 Task: Create a due date automation trigger when advanced on, on the wednesday of the week a card is due add content with a name containing resume at 11:00 AM.
Action: Mouse moved to (1227, 96)
Screenshot: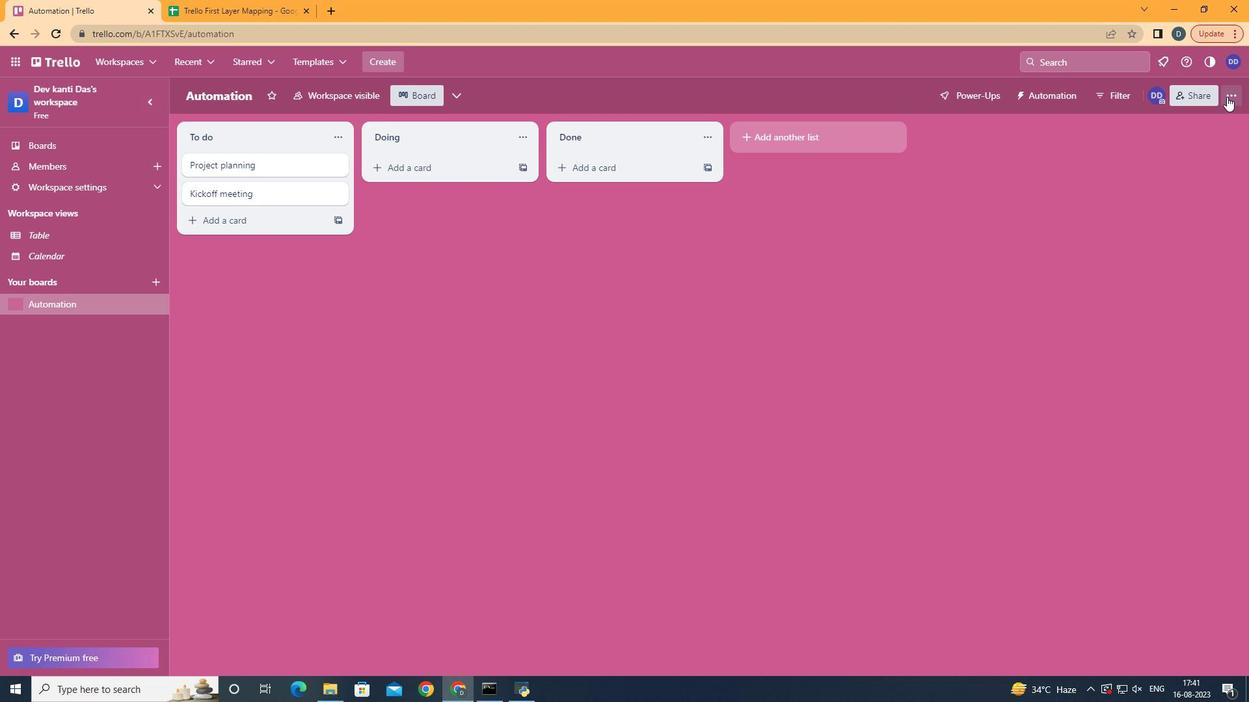 
Action: Mouse pressed left at (1227, 96)
Screenshot: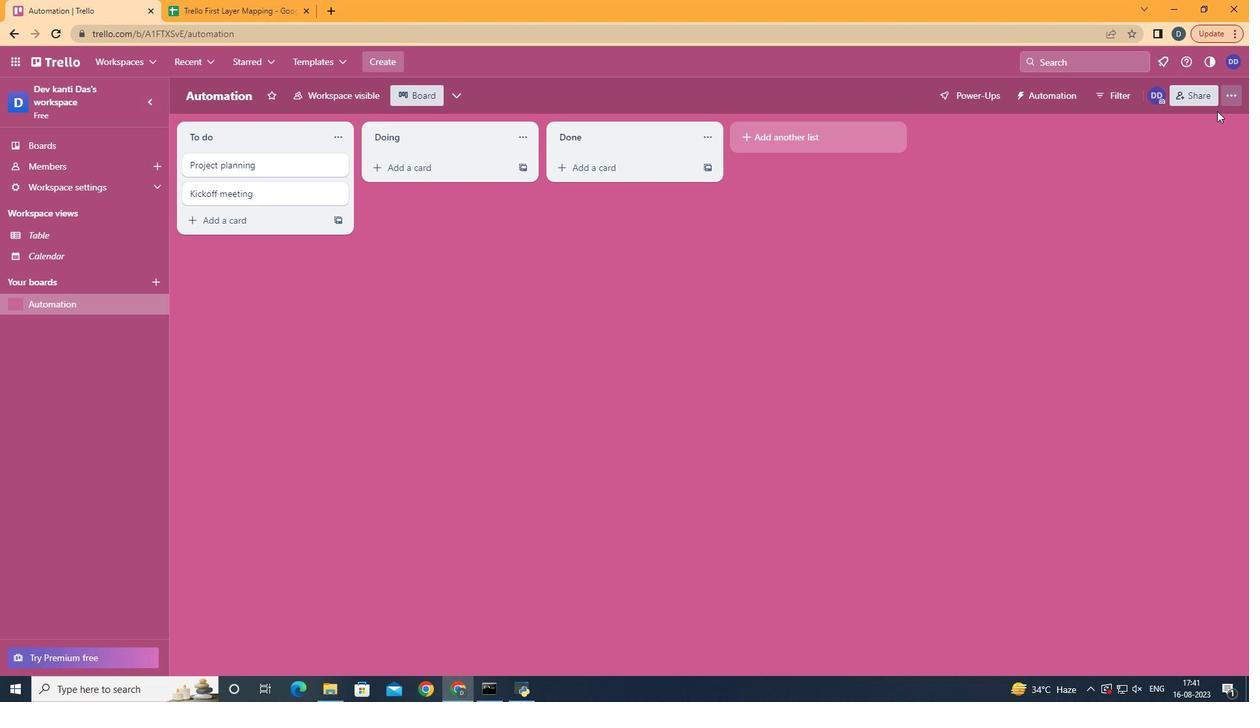 
Action: Mouse moved to (1111, 266)
Screenshot: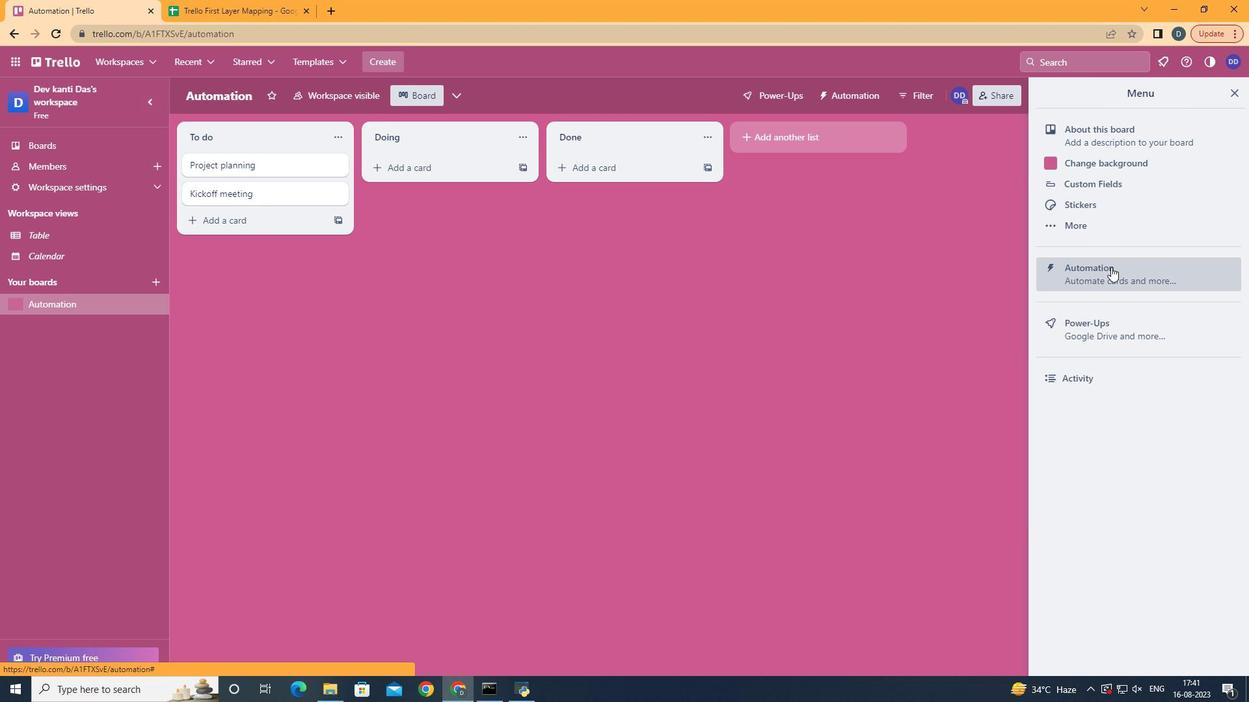 
Action: Mouse pressed left at (1111, 266)
Screenshot: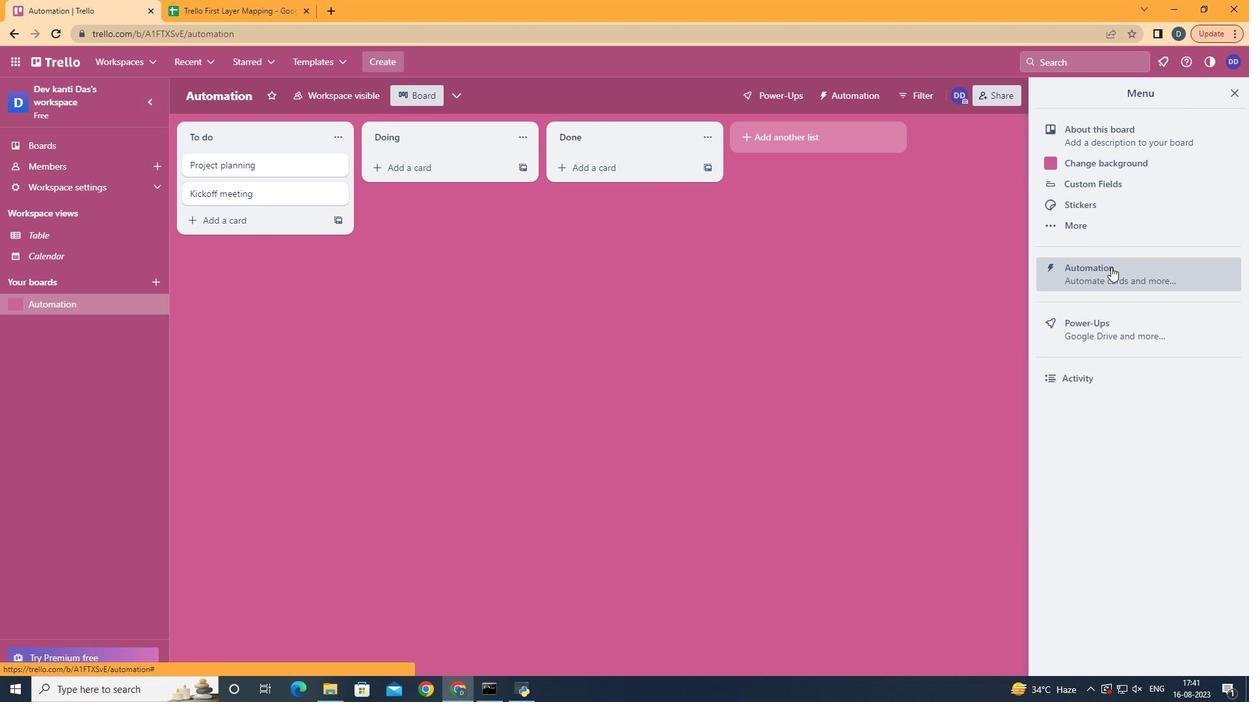 
Action: Mouse moved to (268, 264)
Screenshot: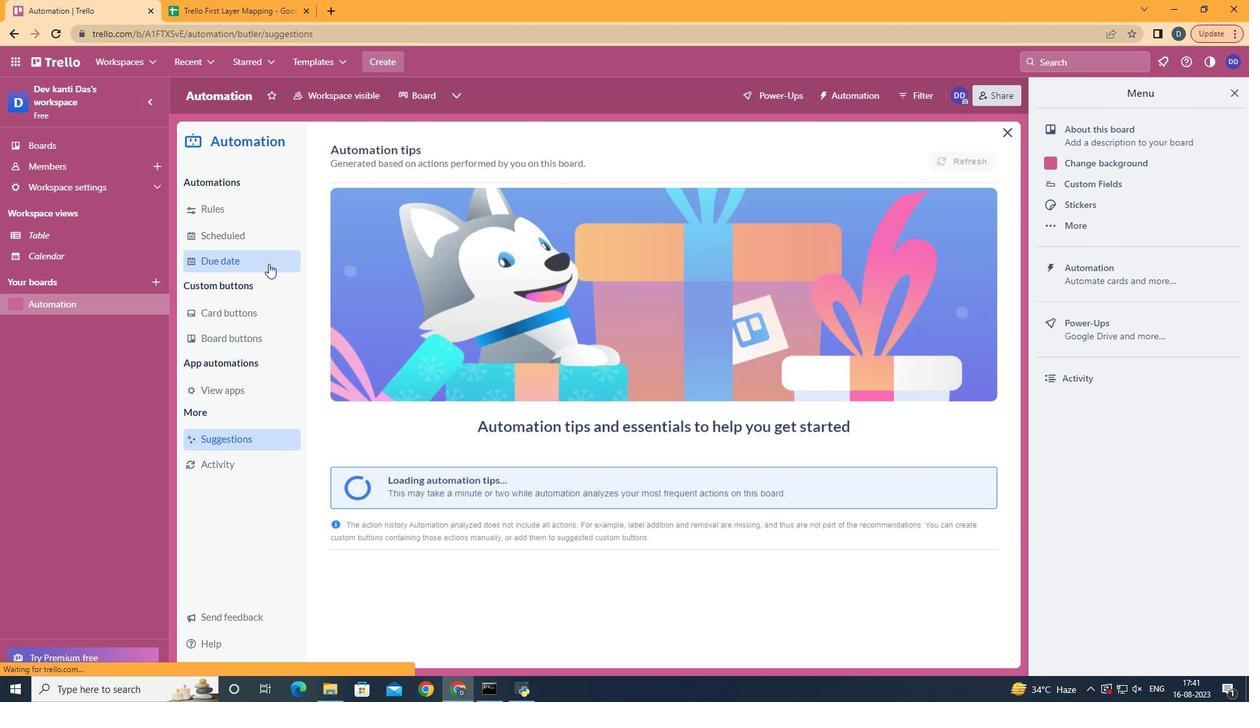 
Action: Mouse pressed left at (268, 264)
Screenshot: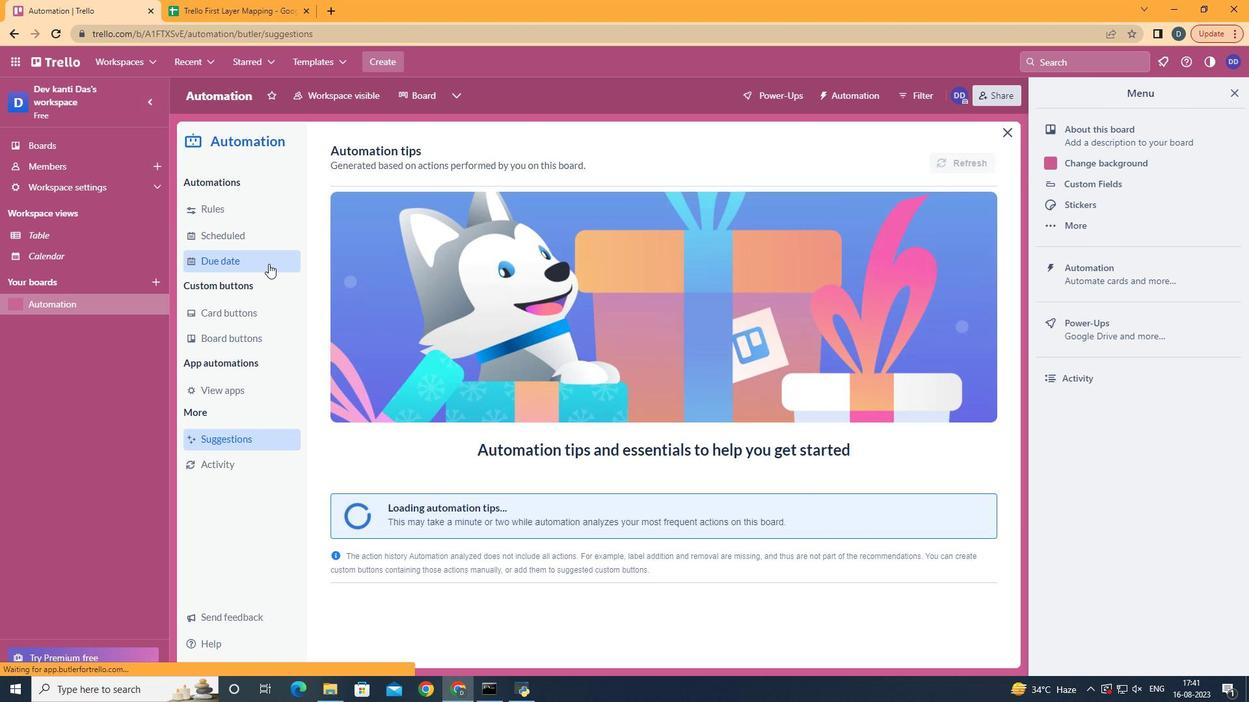 
Action: Mouse moved to (897, 152)
Screenshot: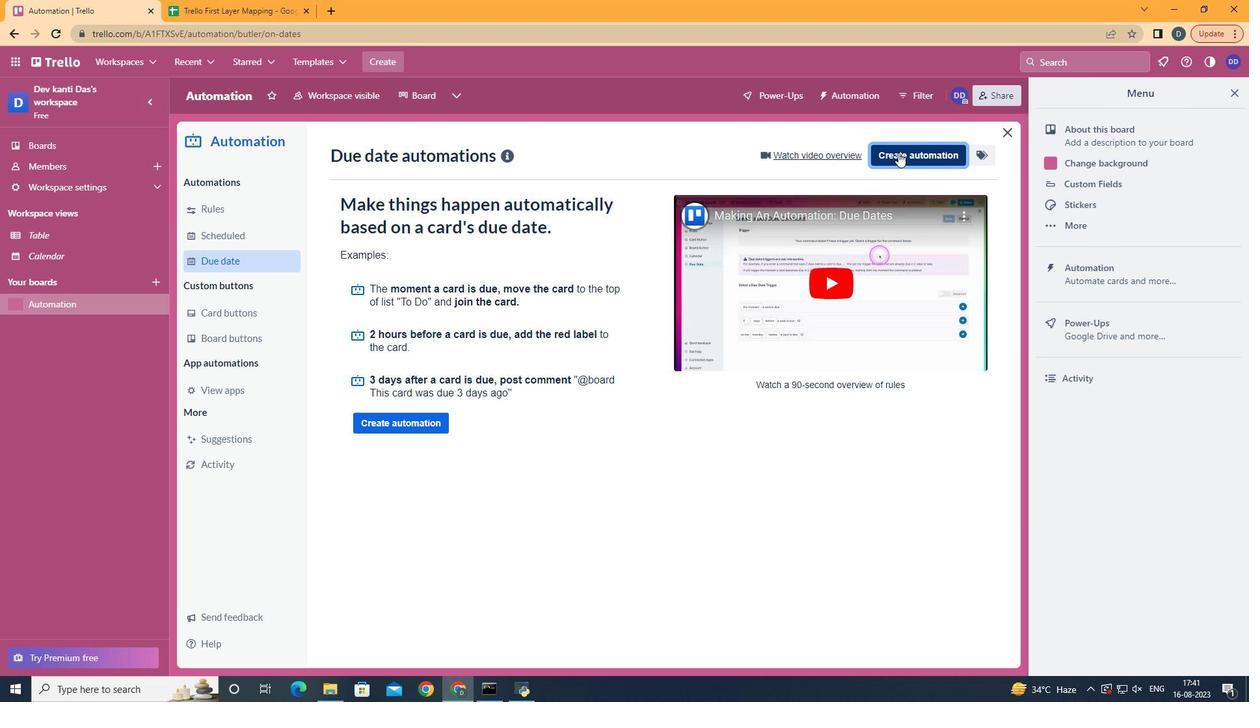 
Action: Mouse pressed left at (897, 152)
Screenshot: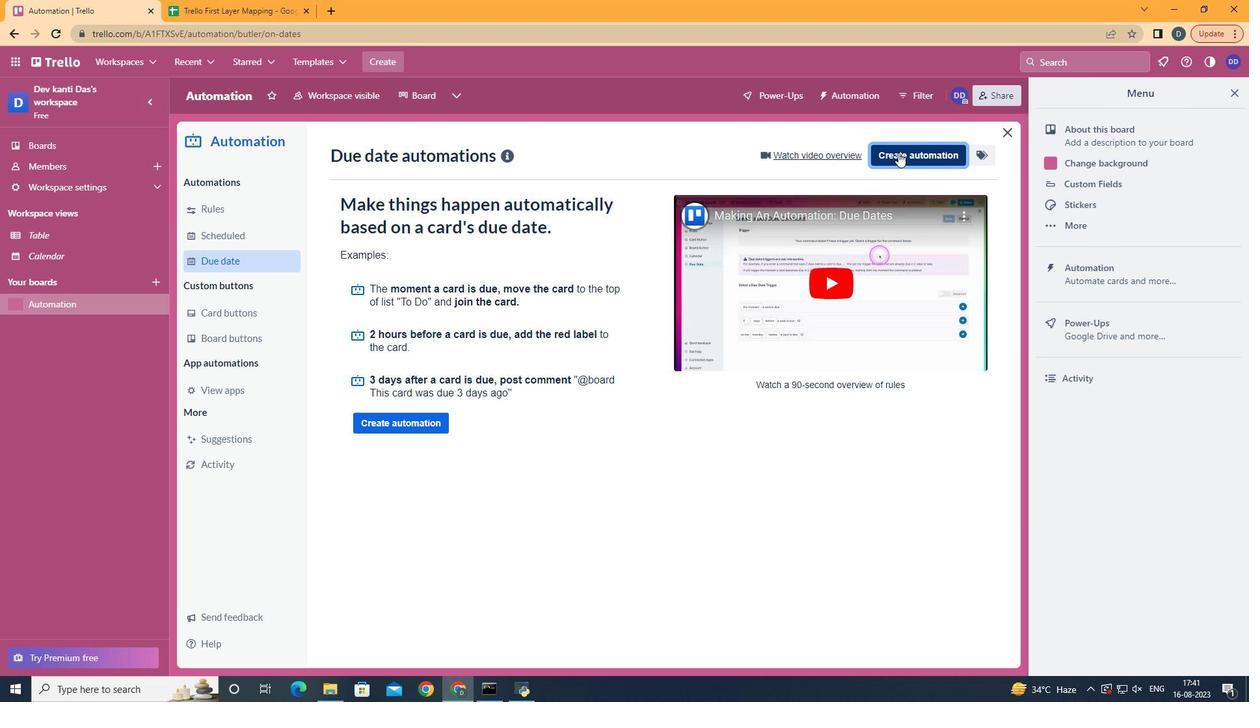 
Action: Mouse moved to (653, 274)
Screenshot: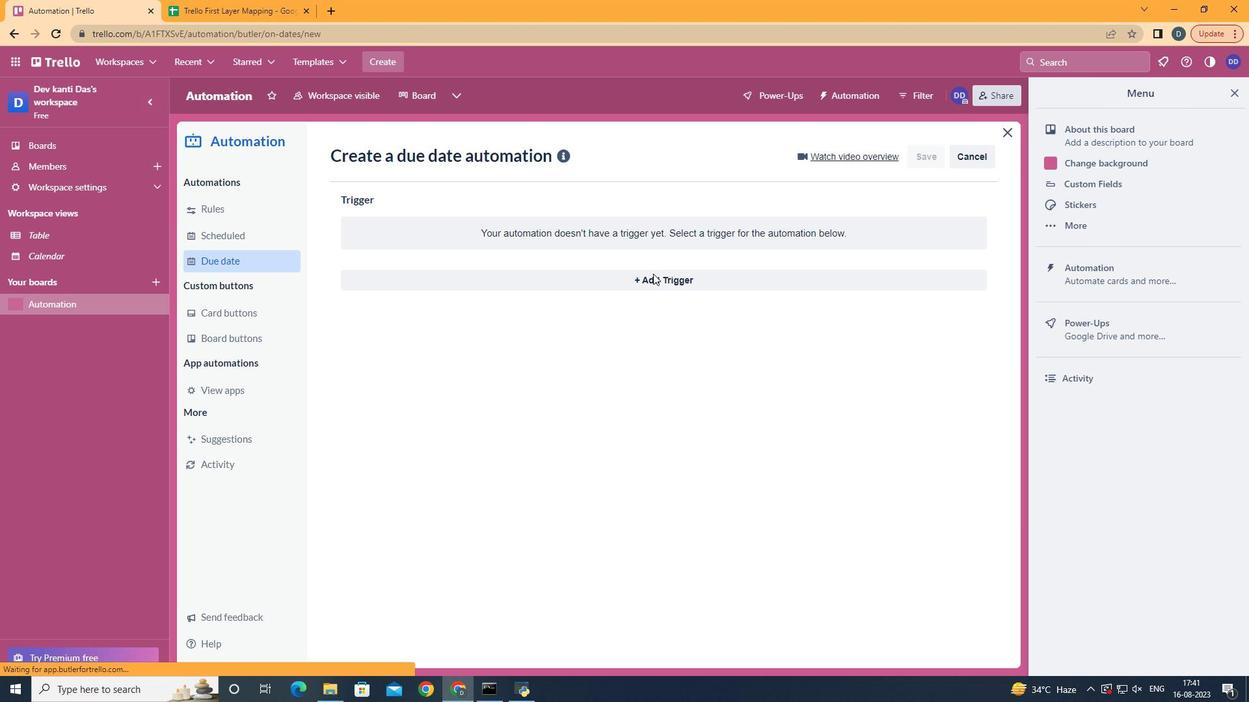 
Action: Mouse pressed left at (653, 274)
Screenshot: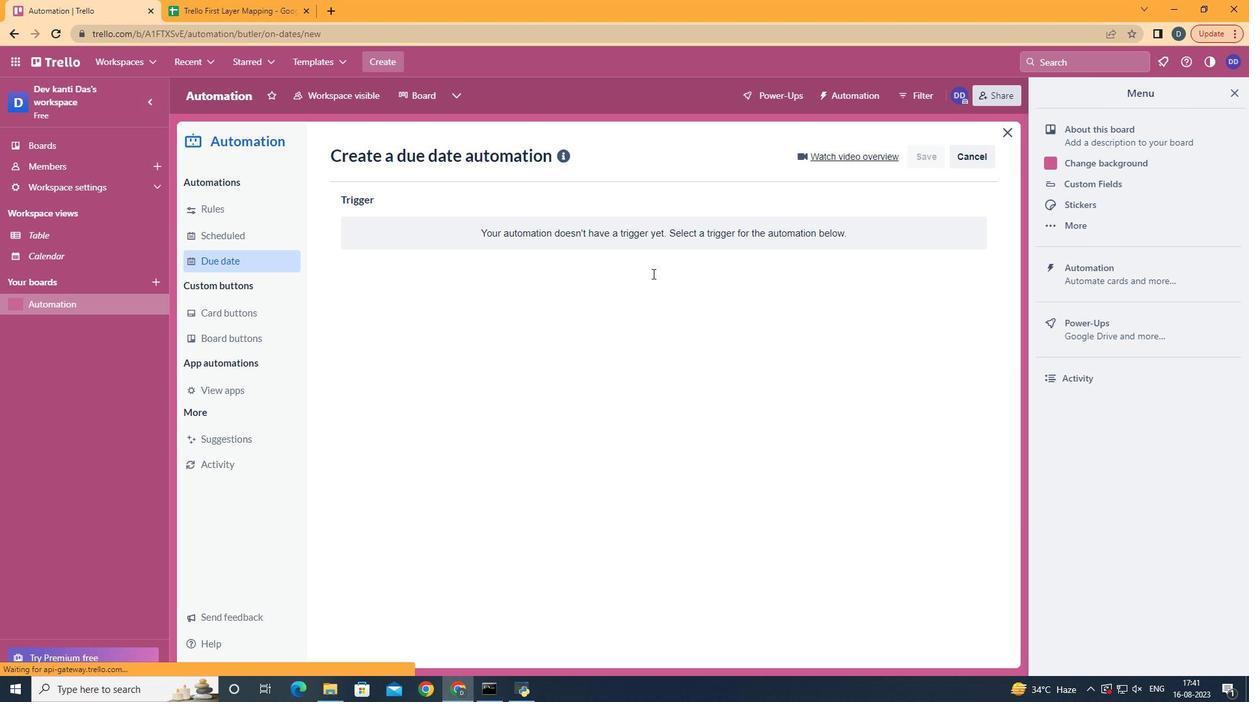 
Action: Mouse moved to (422, 392)
Screenshot: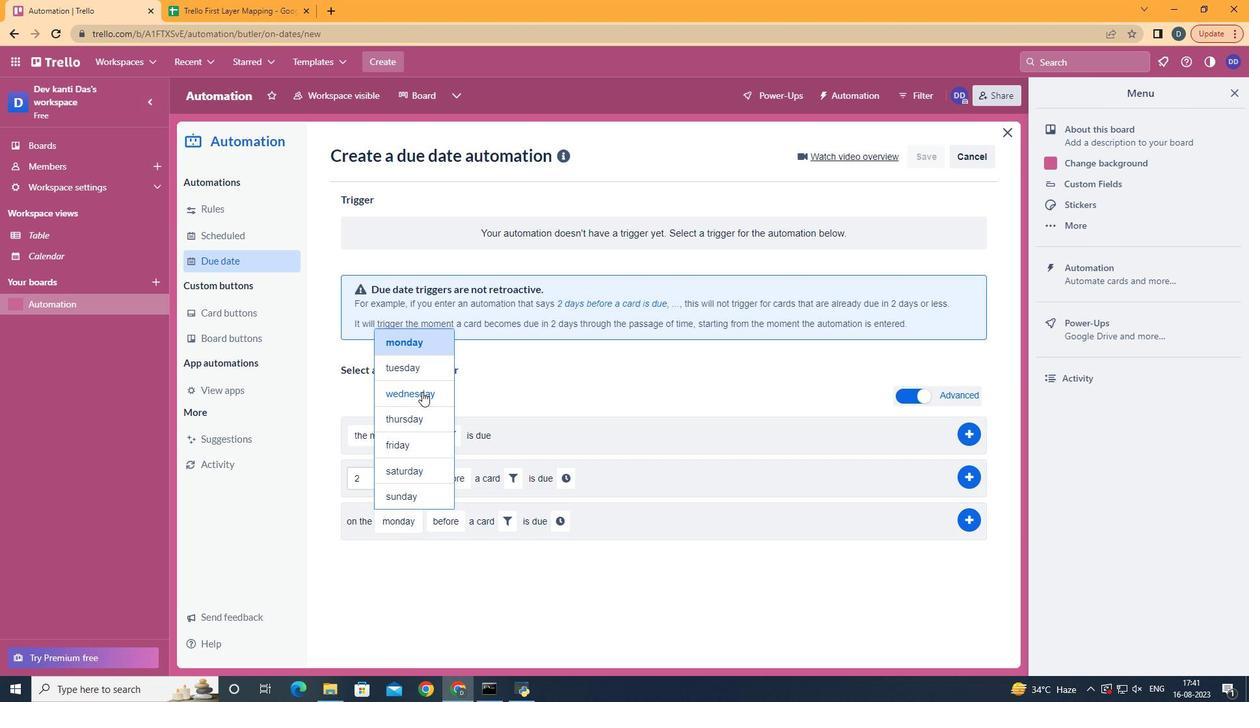 
Action: Mouse pressed left at (422, 392)
Screenshot: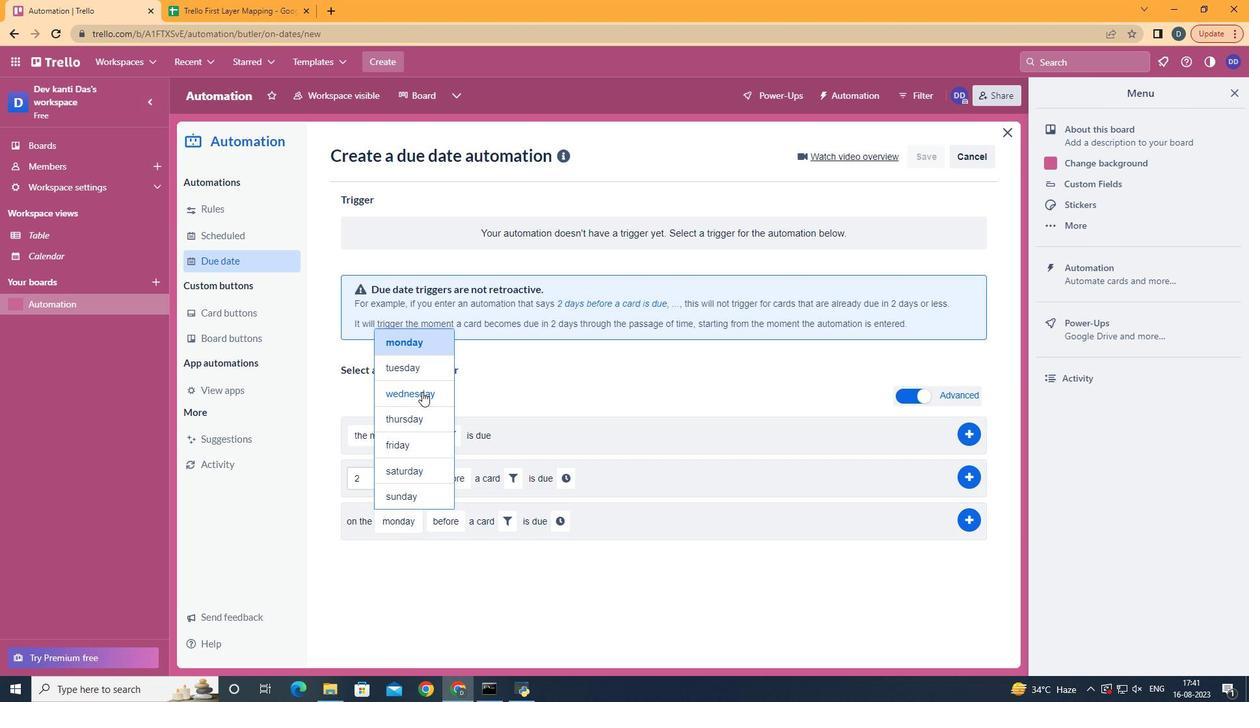 
Action: Mouse moved to (479, 603)
Screenshot: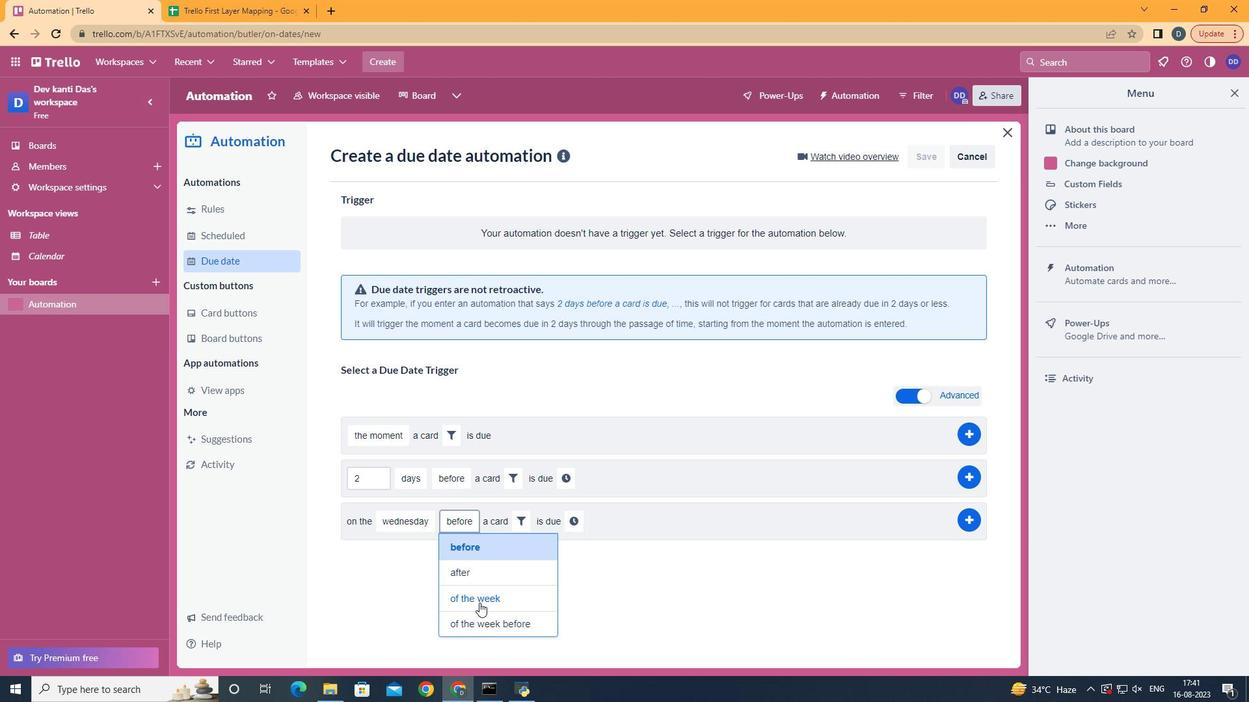 
Action: Mouse pressed left at (479, 603)
Screenshot: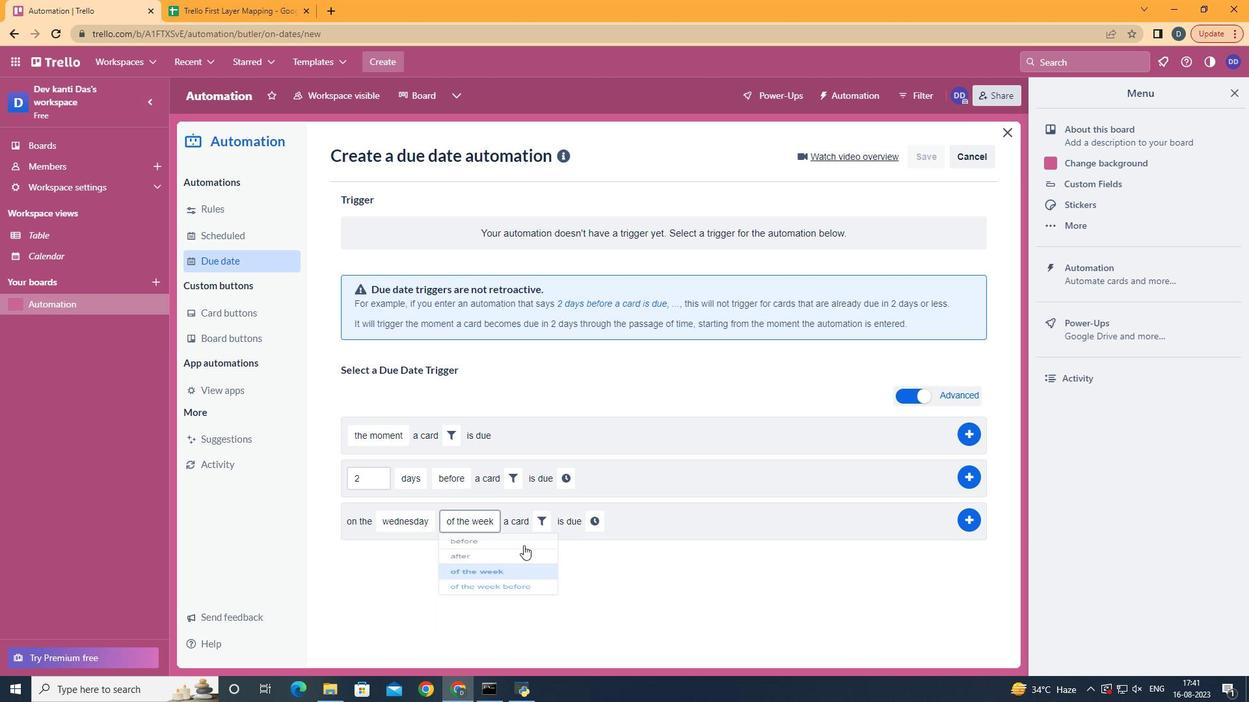 
Action: Mouse moved to (536, 520)
Screenshot: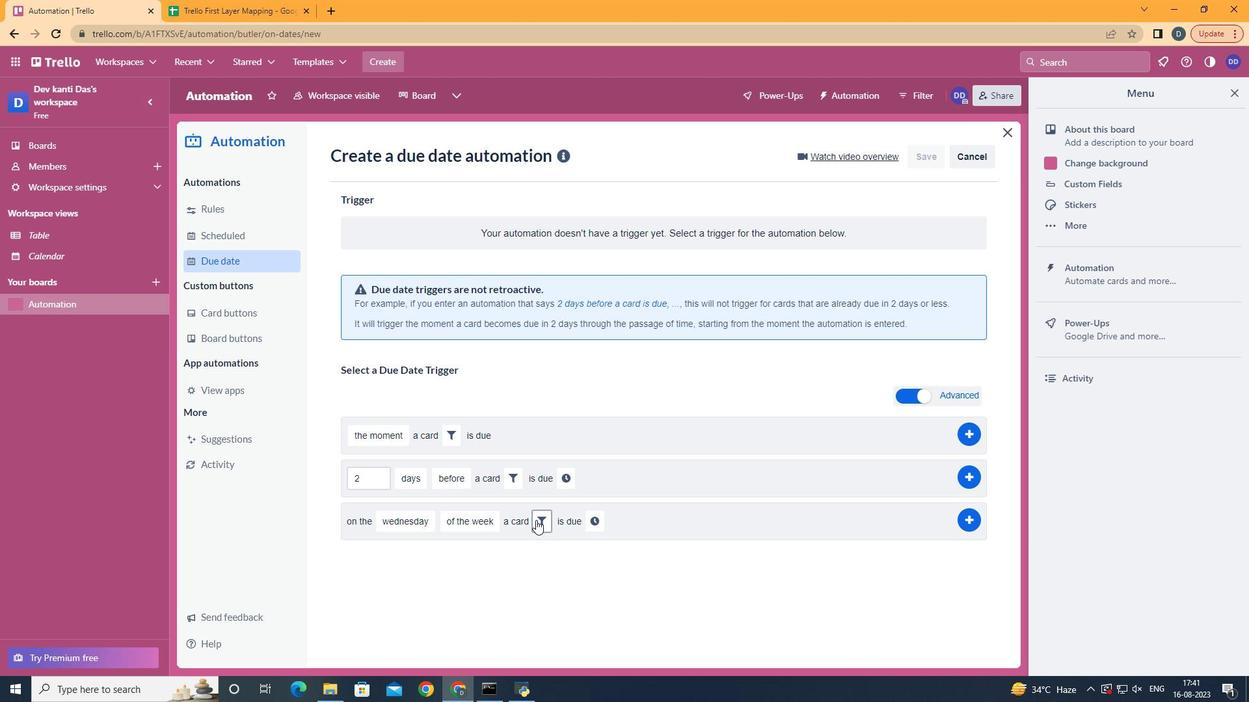 
Action: Mouse pressed left at (536, 520)
Screenshot: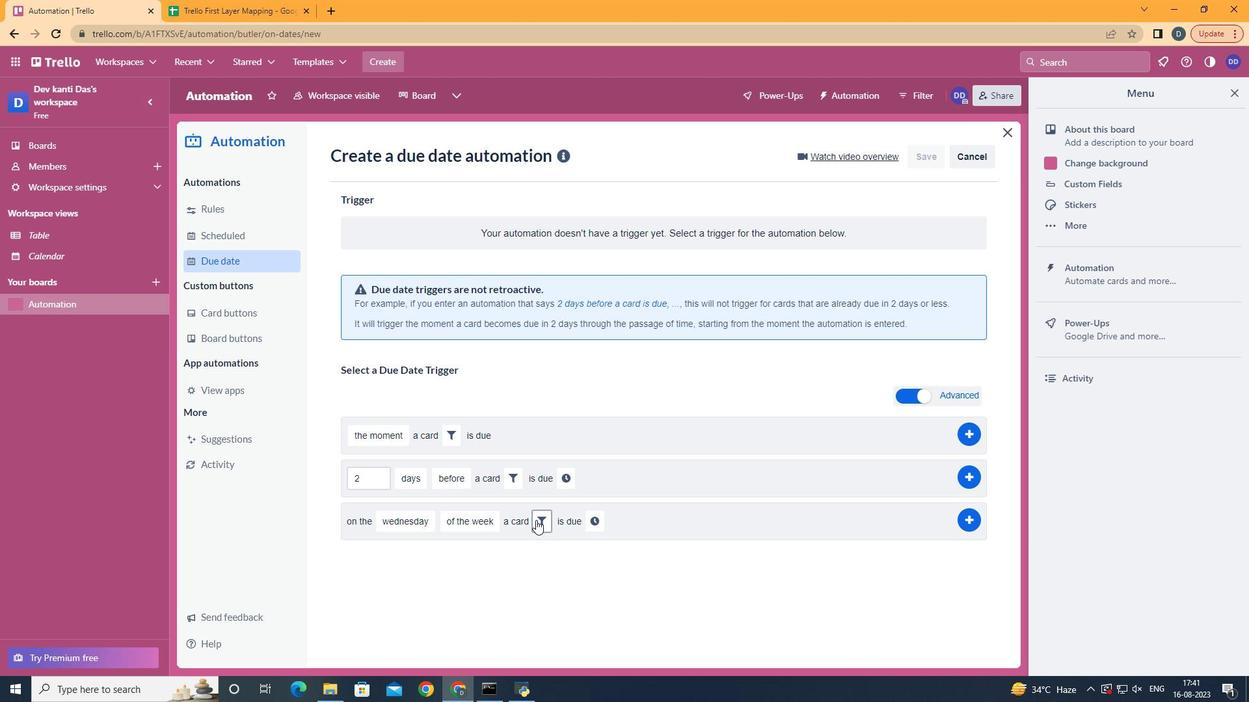 
Action: Mouse moved to (699, 560)
Screenshot: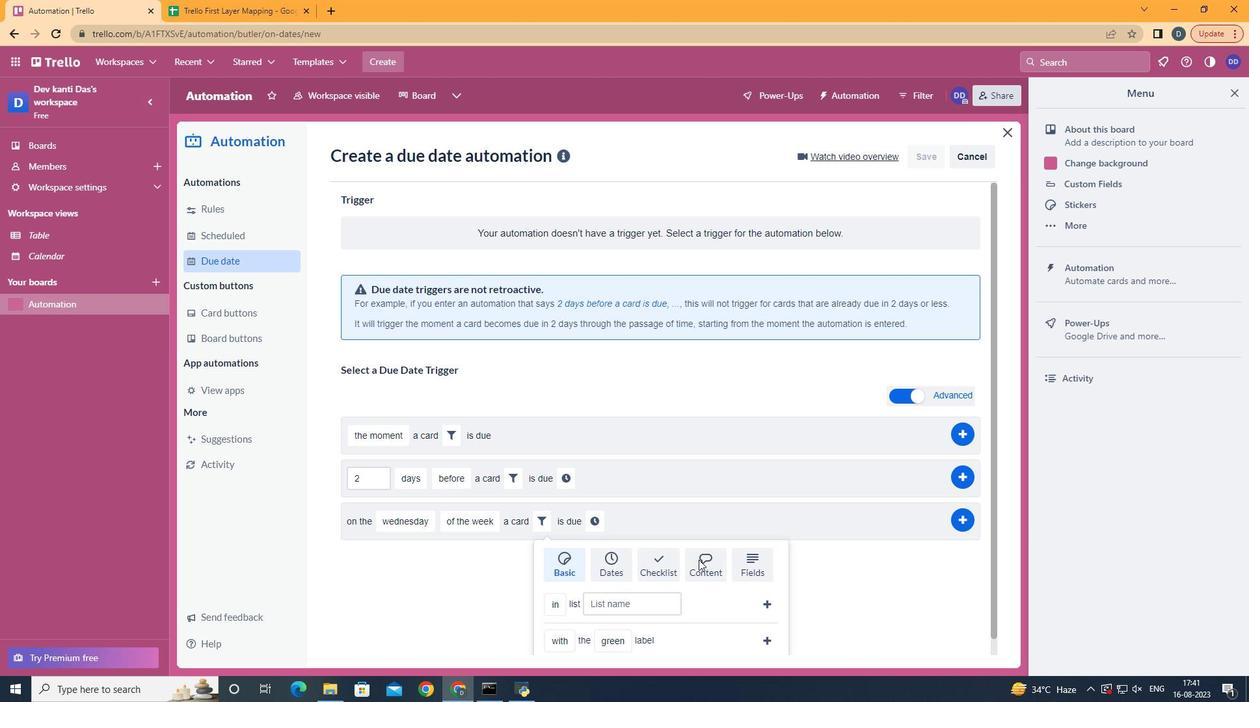 
Action: Mouse pressed left at (699, 560)
Screenshot: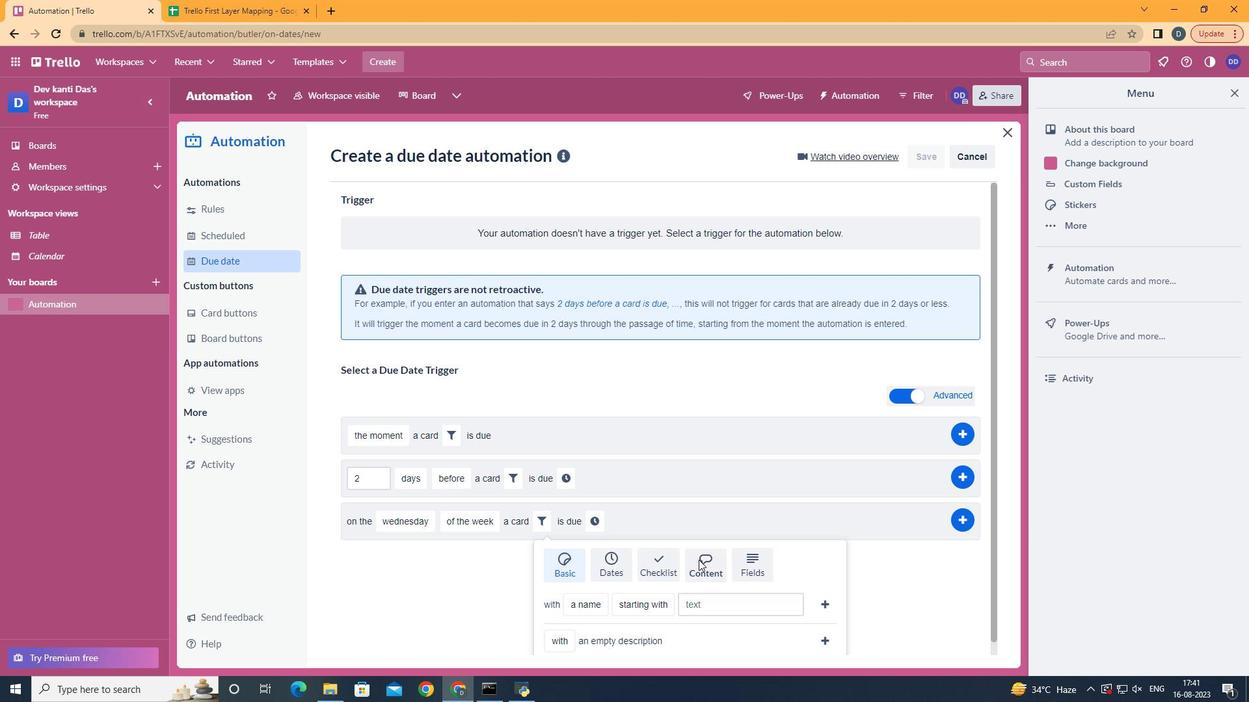 
Action: Mouse moved to (641, 609)
Screenshot: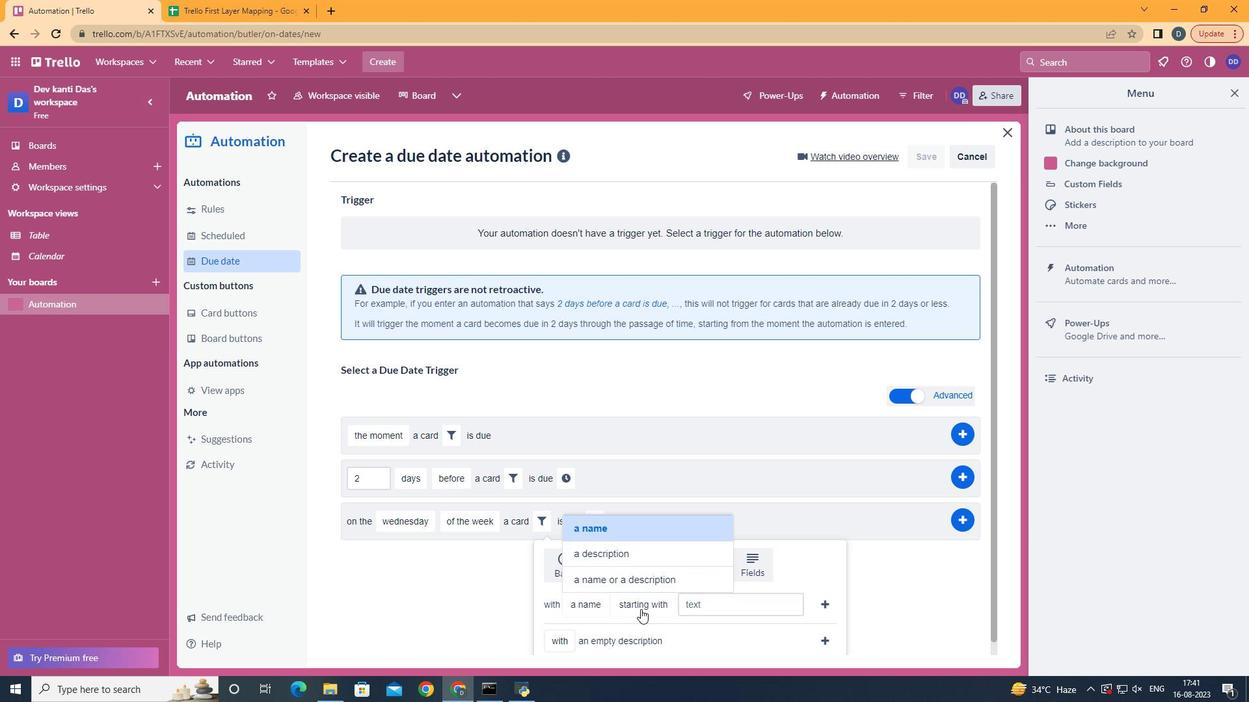 
Action: Mouse pressed left at (641, 609)
Screenshot: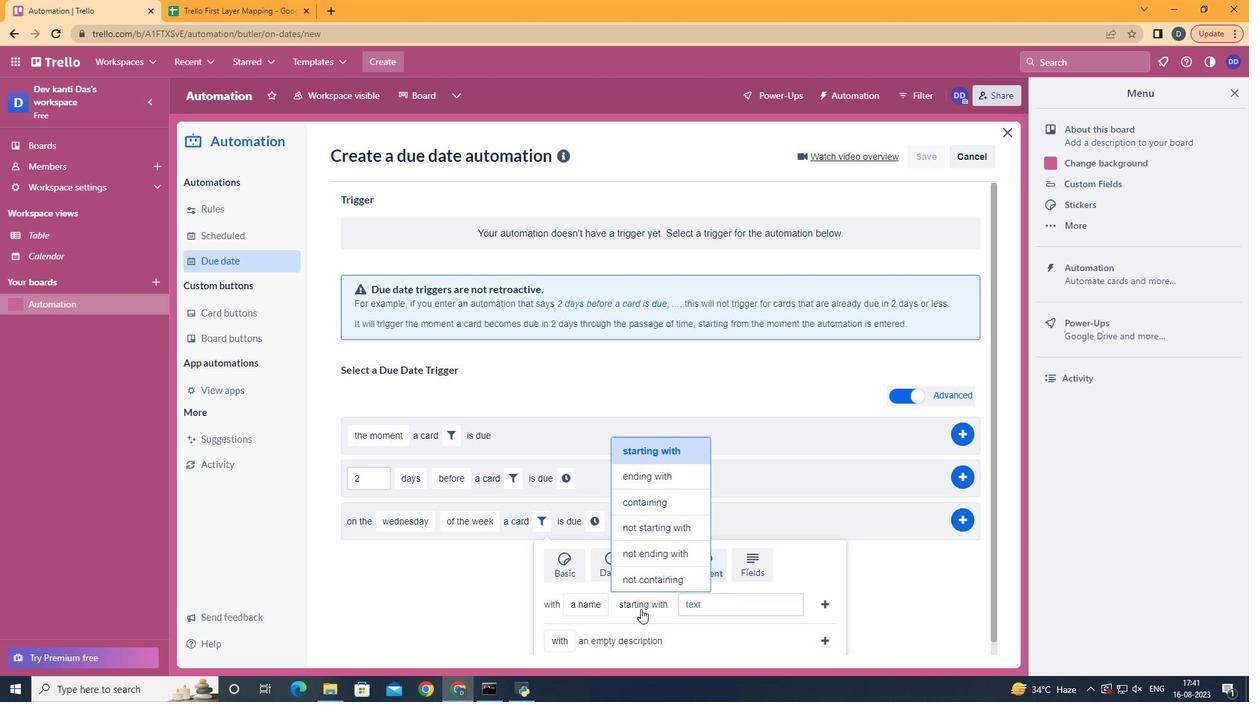 
Action: Mouse moved to (667, 505)
Screenshot: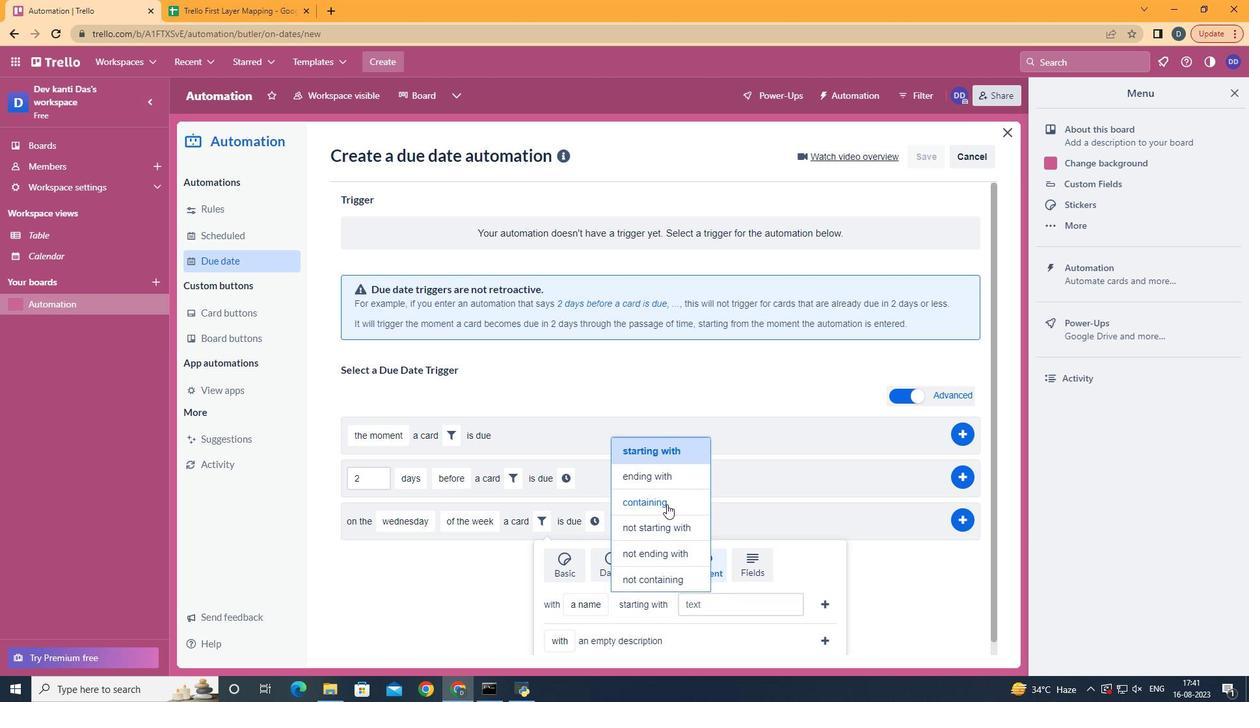 
Action: Mouse pressed left at (667, 505)
Screenshot: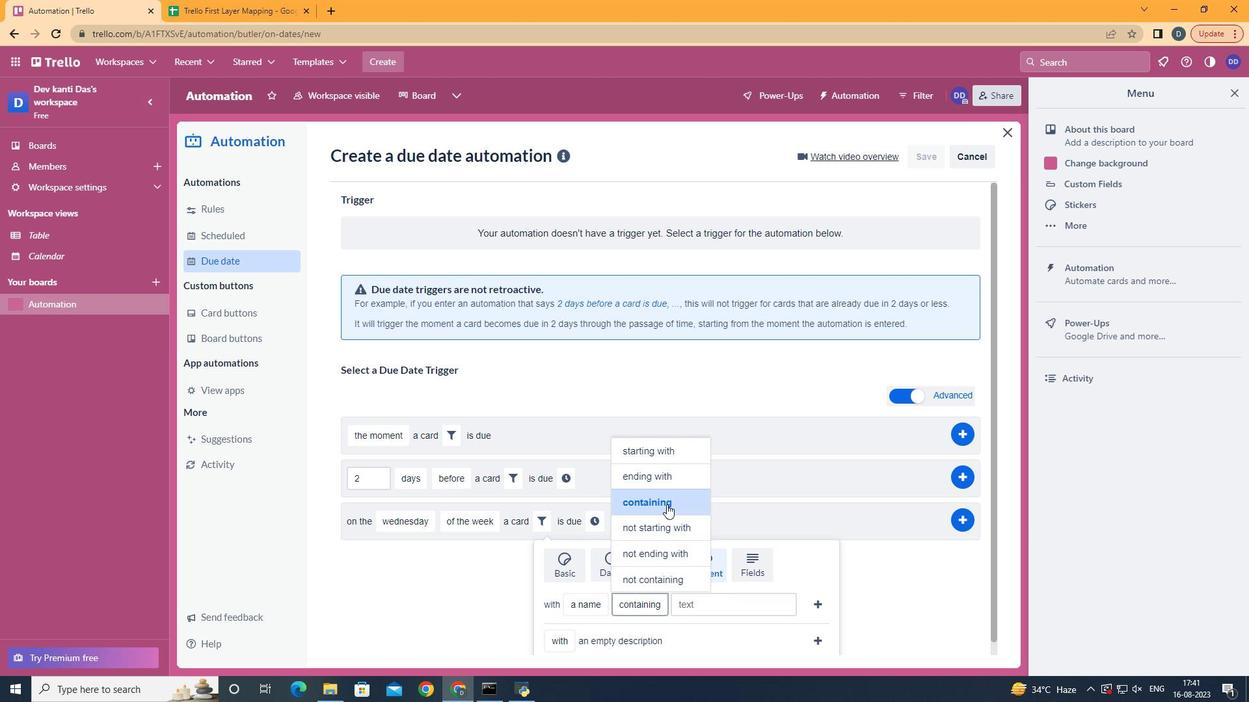 
Action: Mouse moved to (725, 609)
Screenshot: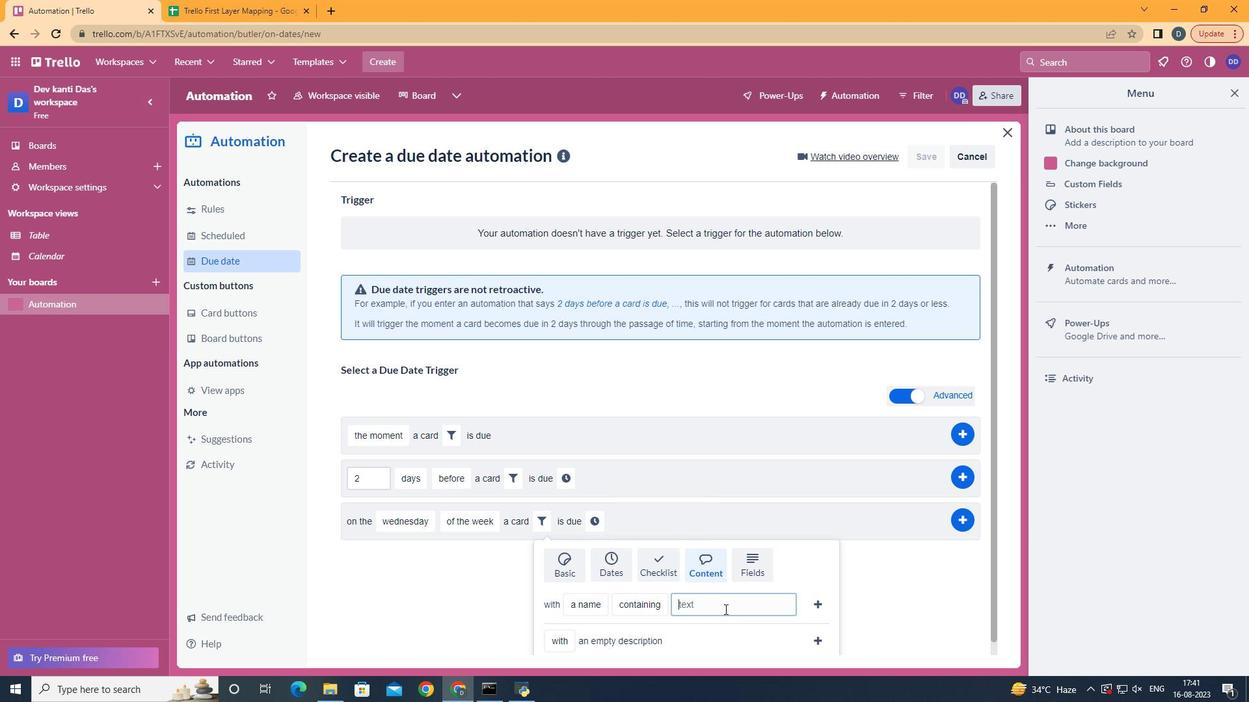 
Action: Mouse pressed left at (725, 609)
Screenshot: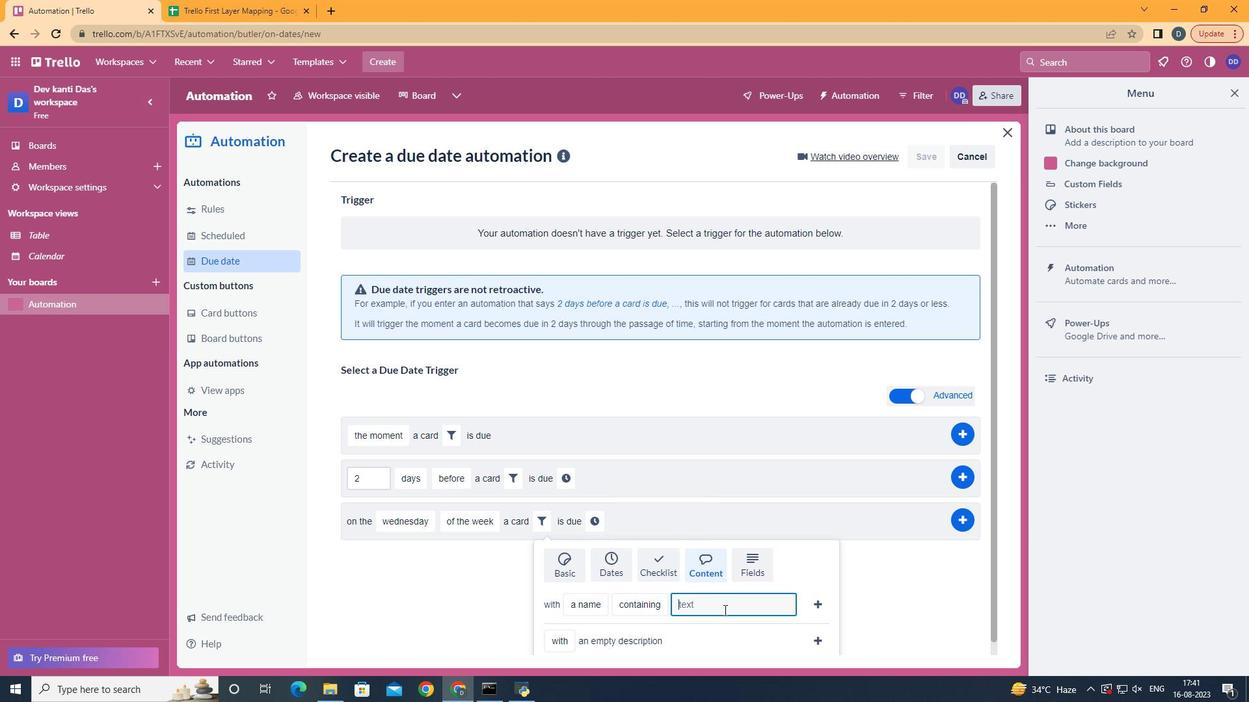 
Action: Mouse moved to (722, 611)
Screenshot: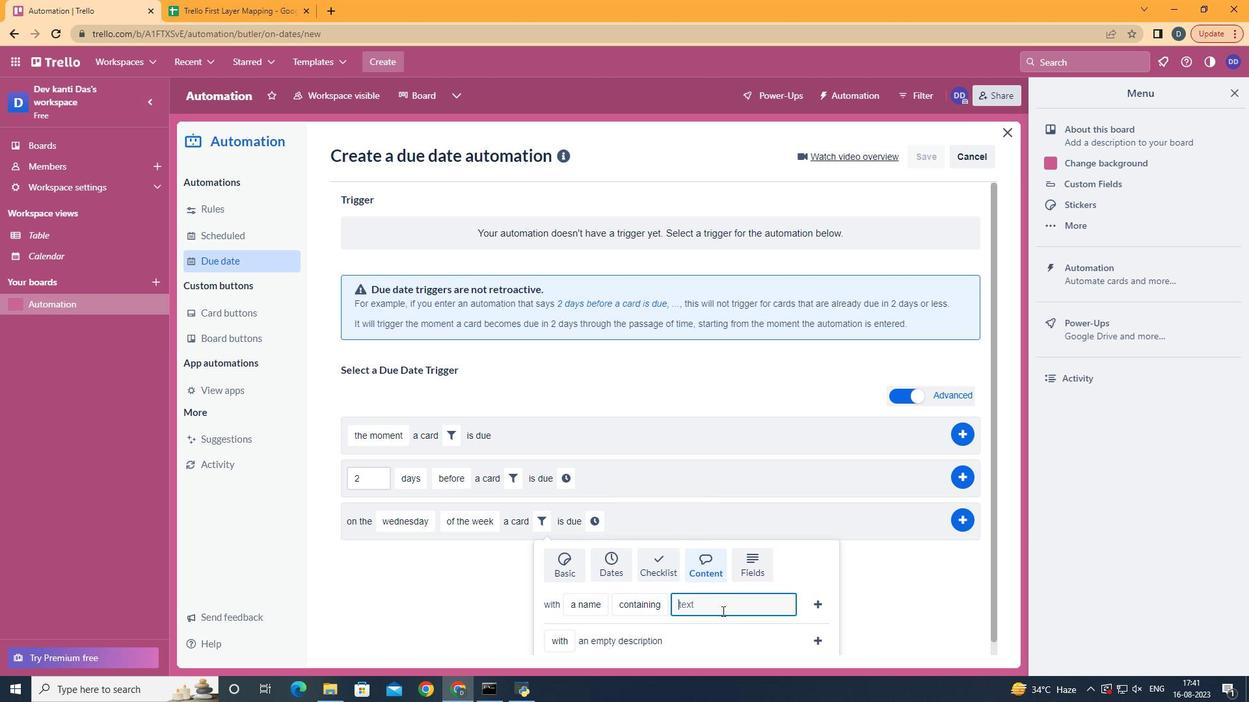 
Action: Key pressed resume
Screenshot: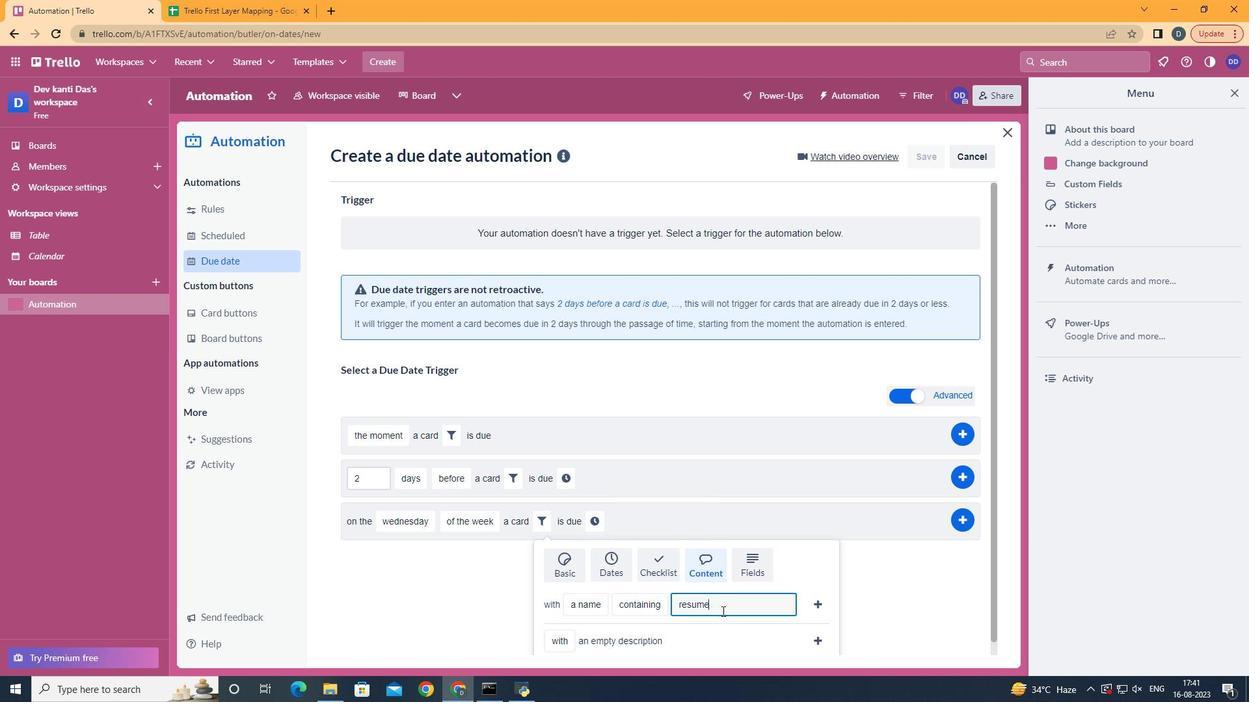 
Action: Mouse moved to (812, 603)
Screenshot: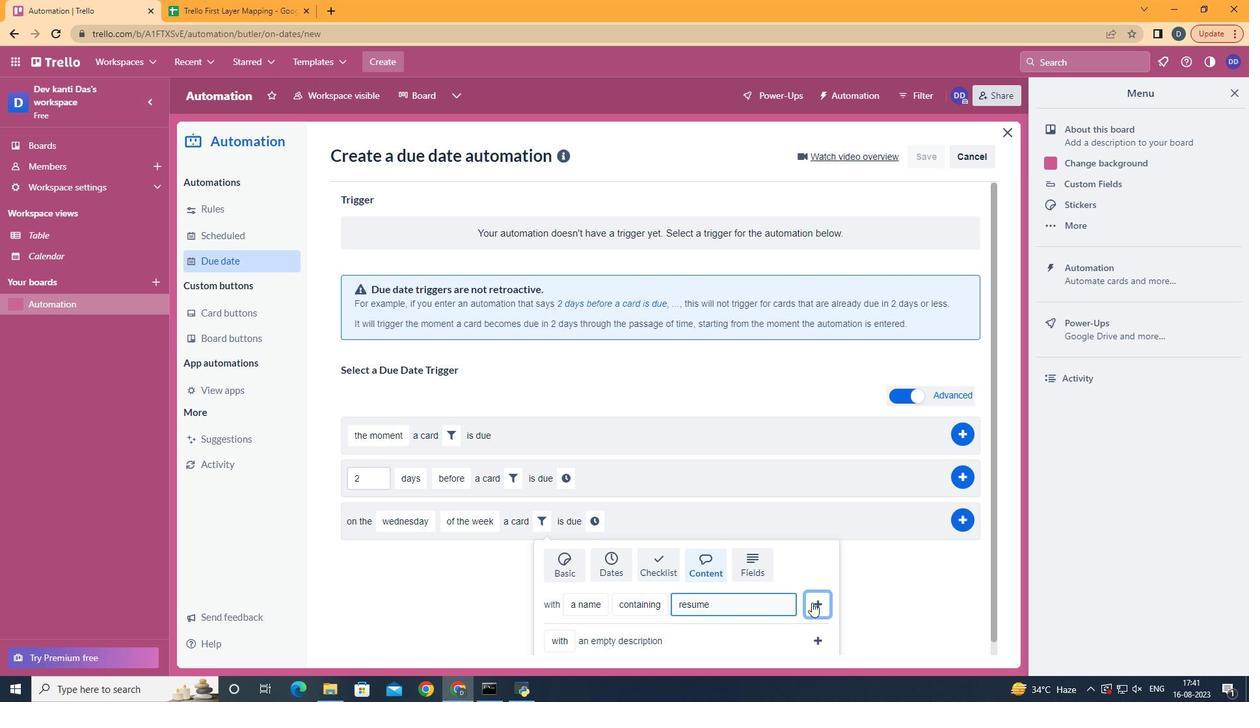 
Action: Mouse pressed left at (812, 603)
Screenshot: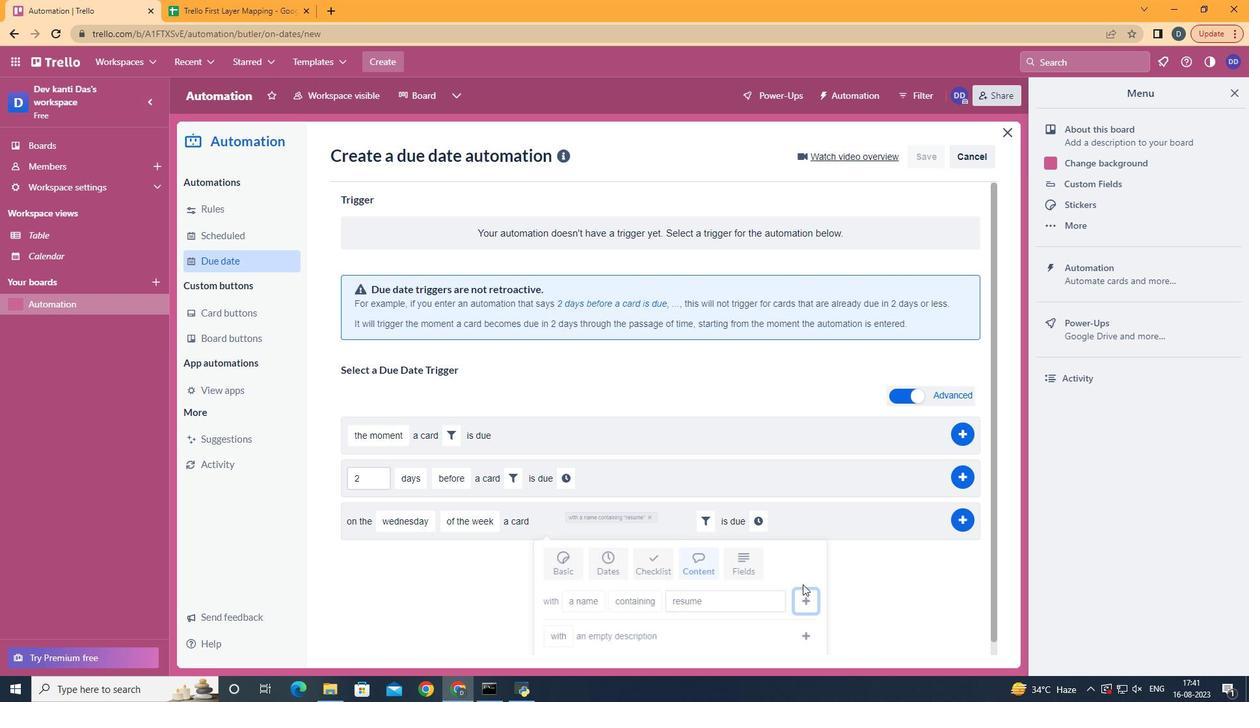 
Action: Mouse moved to (762, 525)
Screenshot: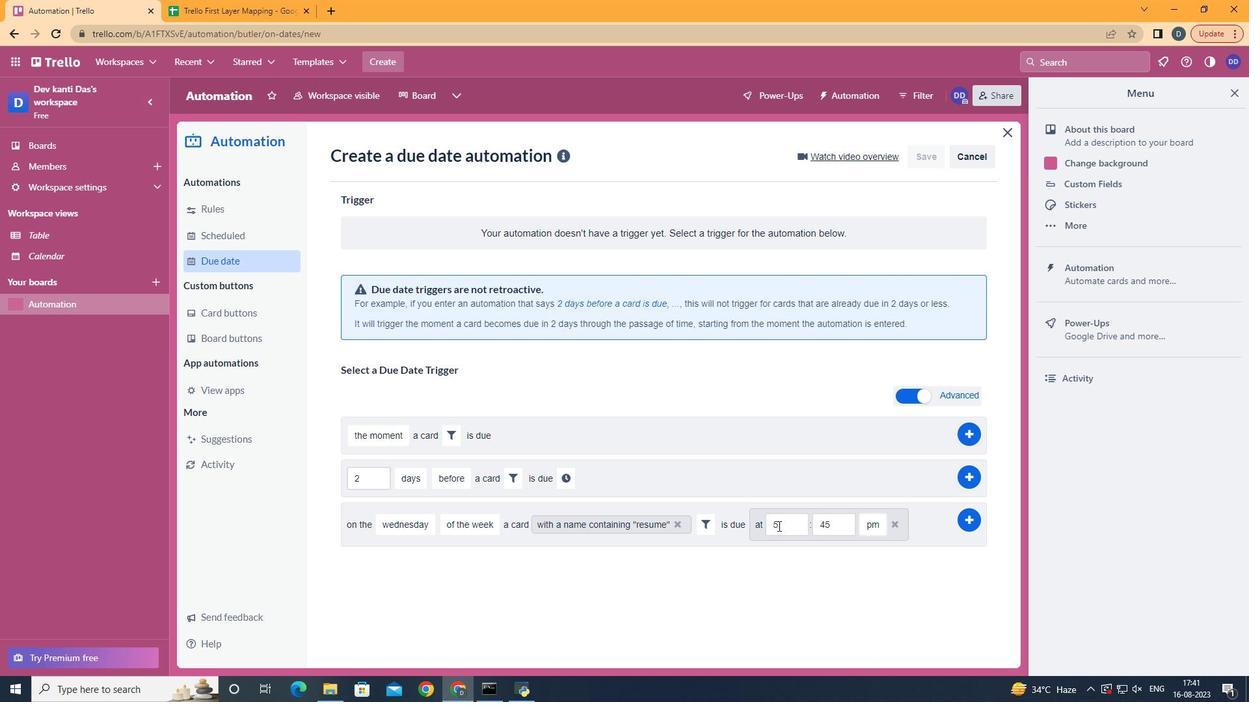 
Action: Mouse pressed left at (762, 525)
Screenshot: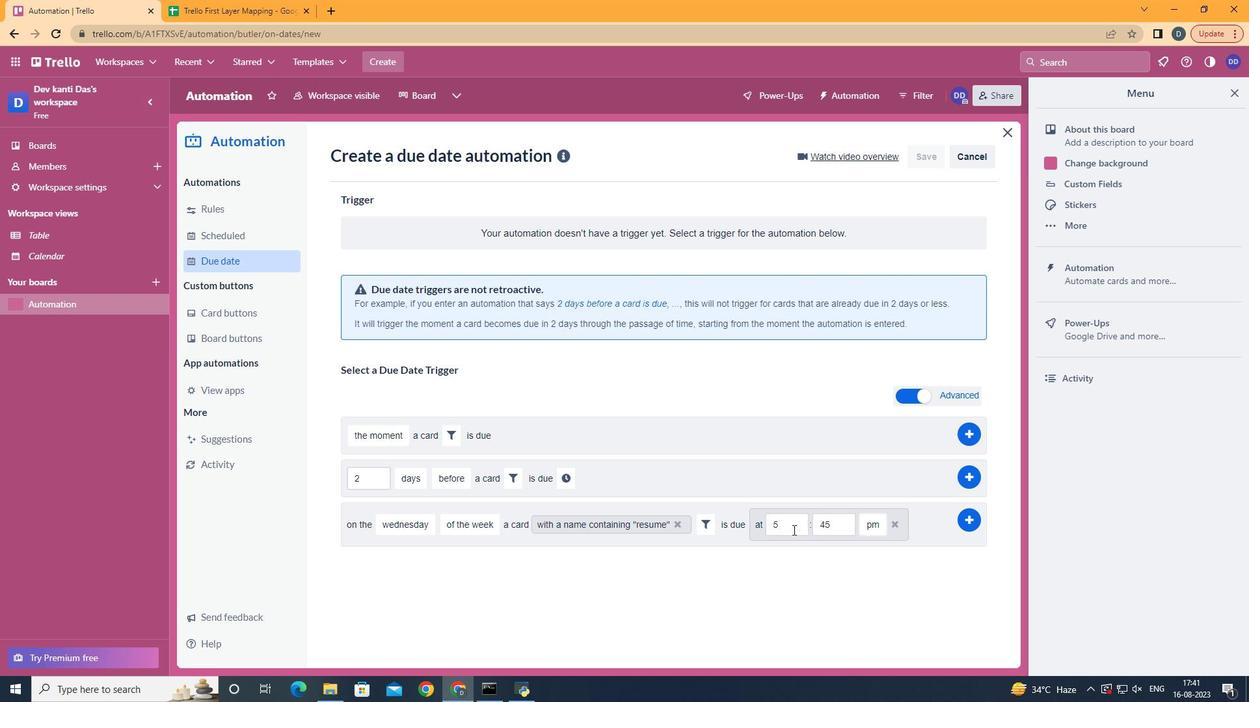 
Action: Mouse moved to (793, 530)
Screenshot: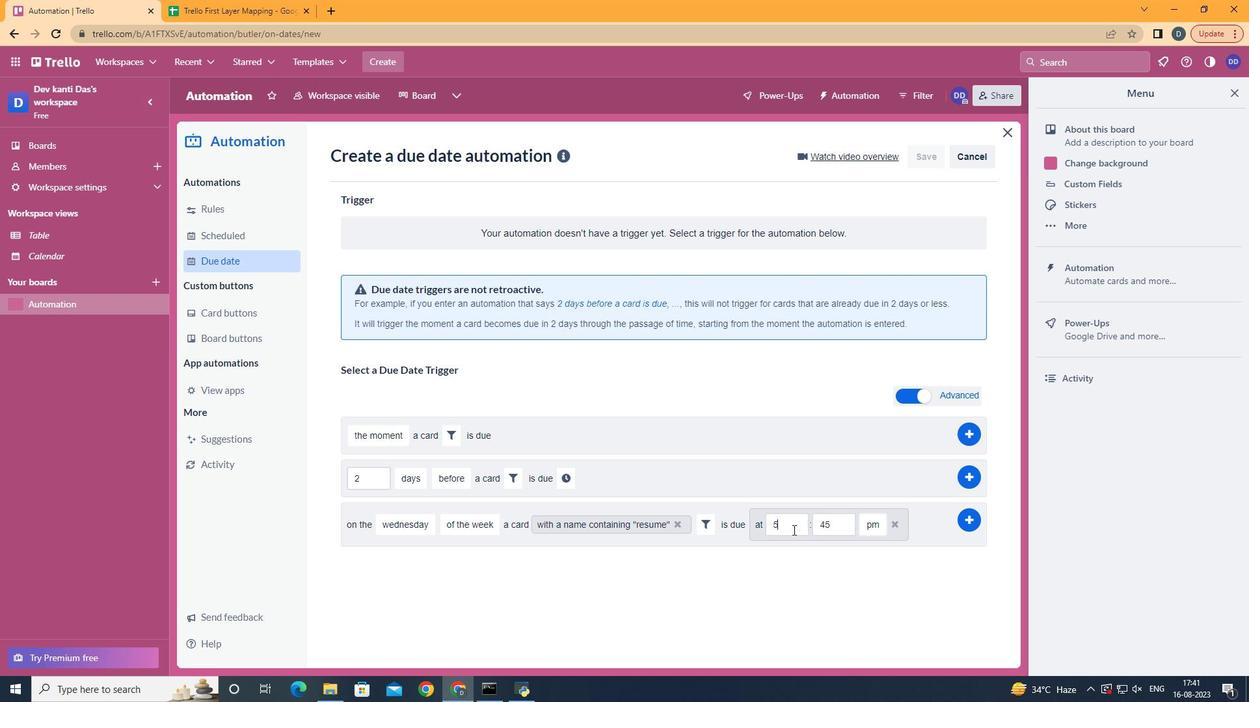 
Action: Mouse pressed left at (793, 530)
Screenshot: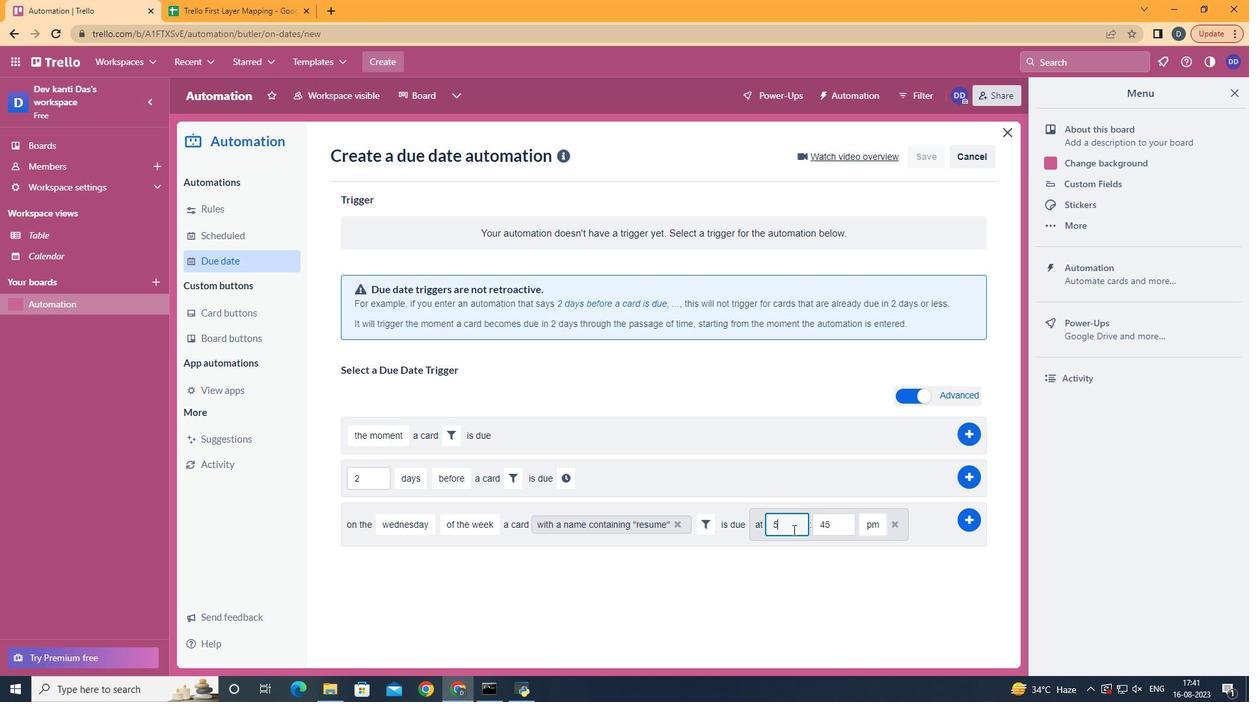 
Action: Key pressed <Key.backspace>11
Screenshot: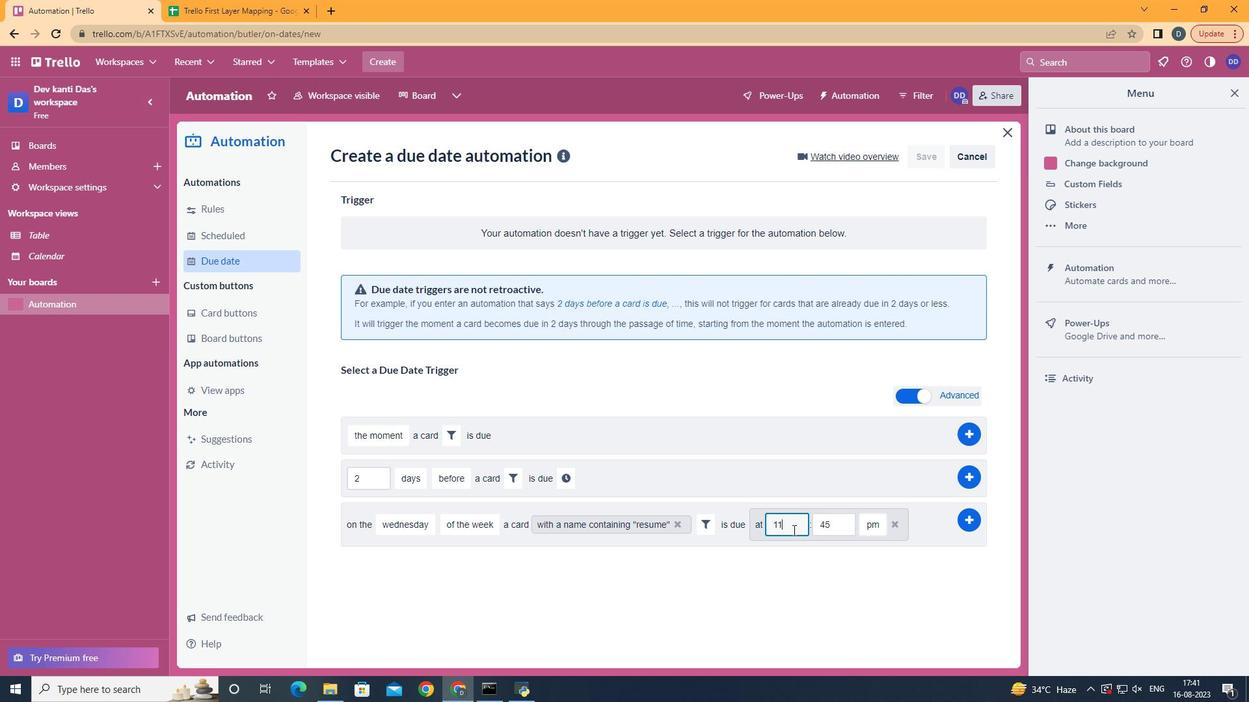 
Action: Mouse moved to (831, 527)
Screenshot: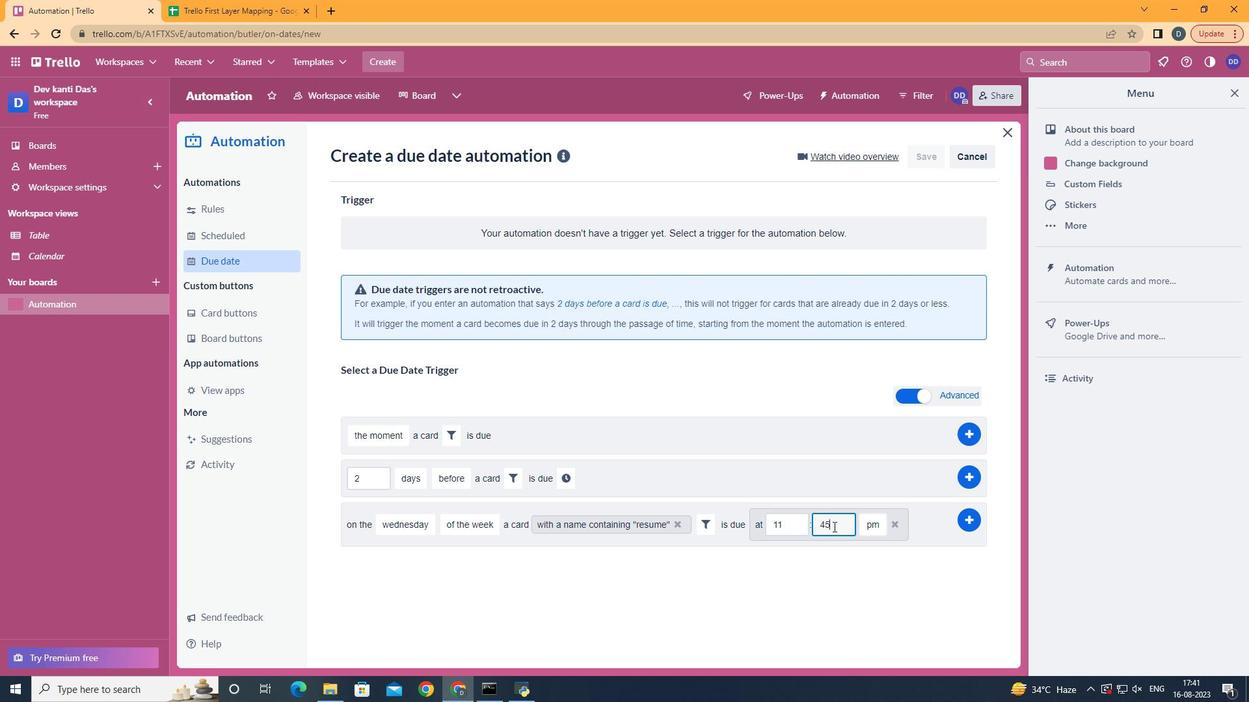 
Action: Mouse pressed left at (831, 527)
Screenshot: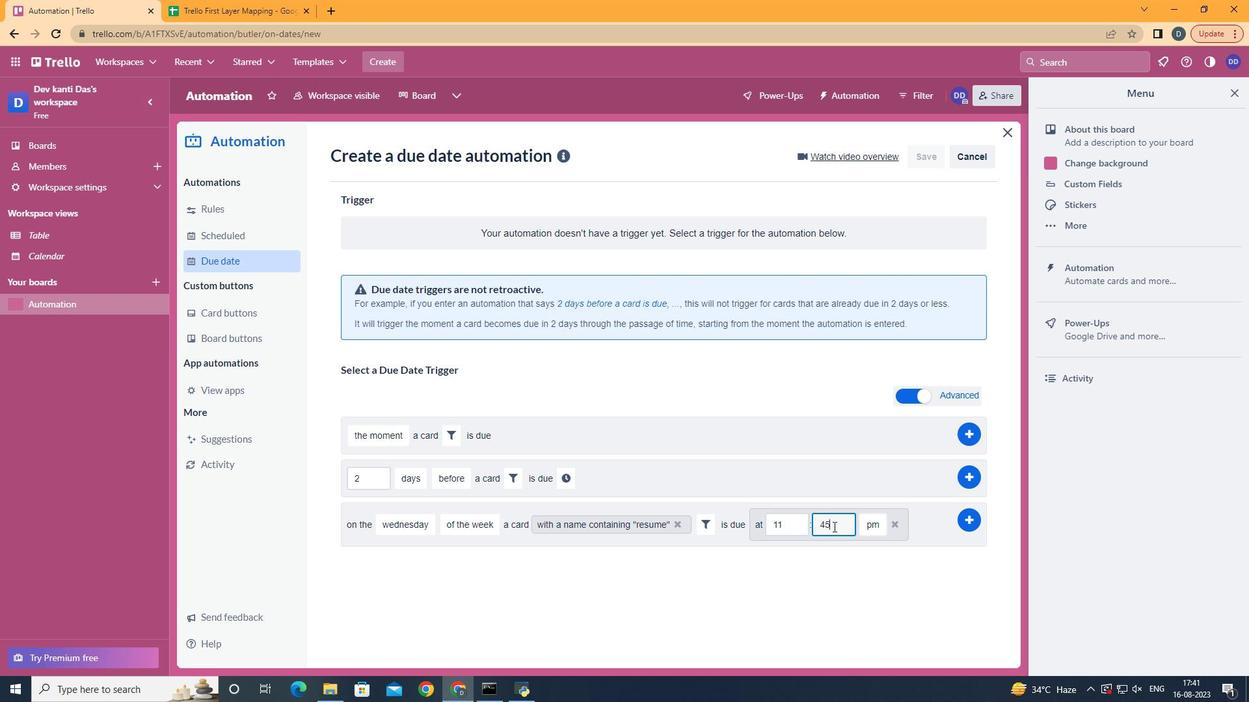 
Action: Mouse moved to (833, 527)
Screenshot: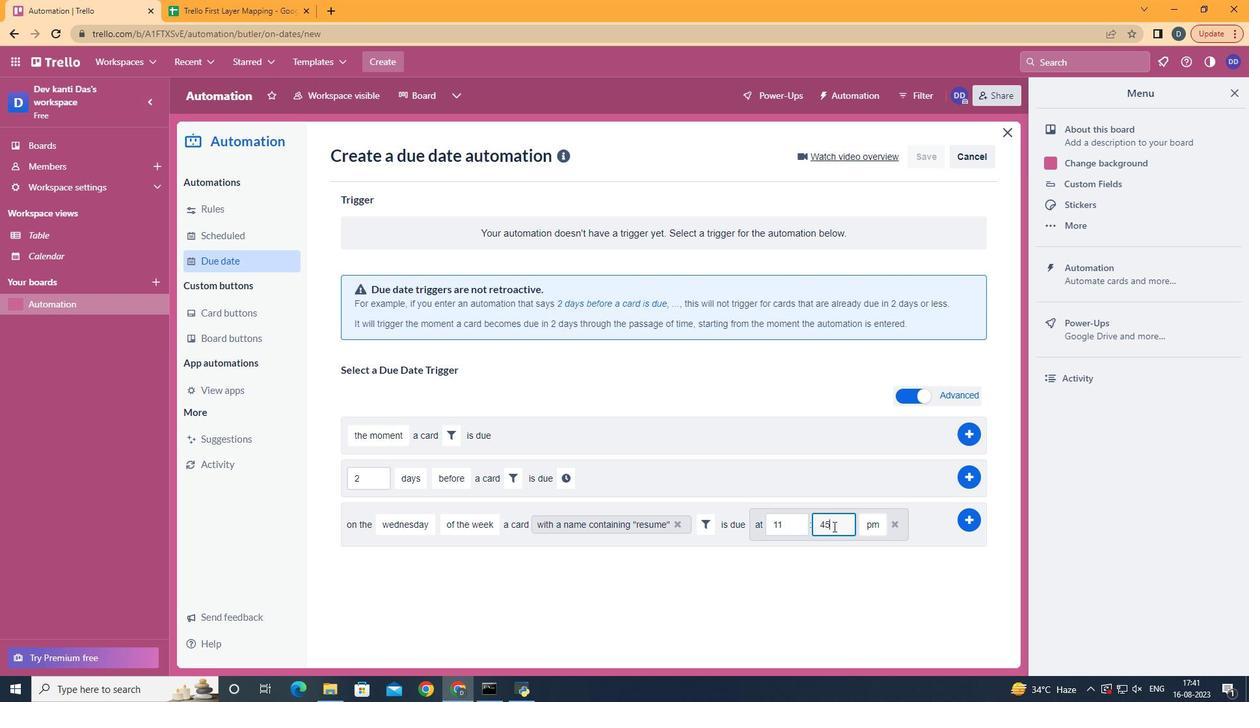
Action: Key pressed <Key.backspace><Key.backspace>00
Screenshot: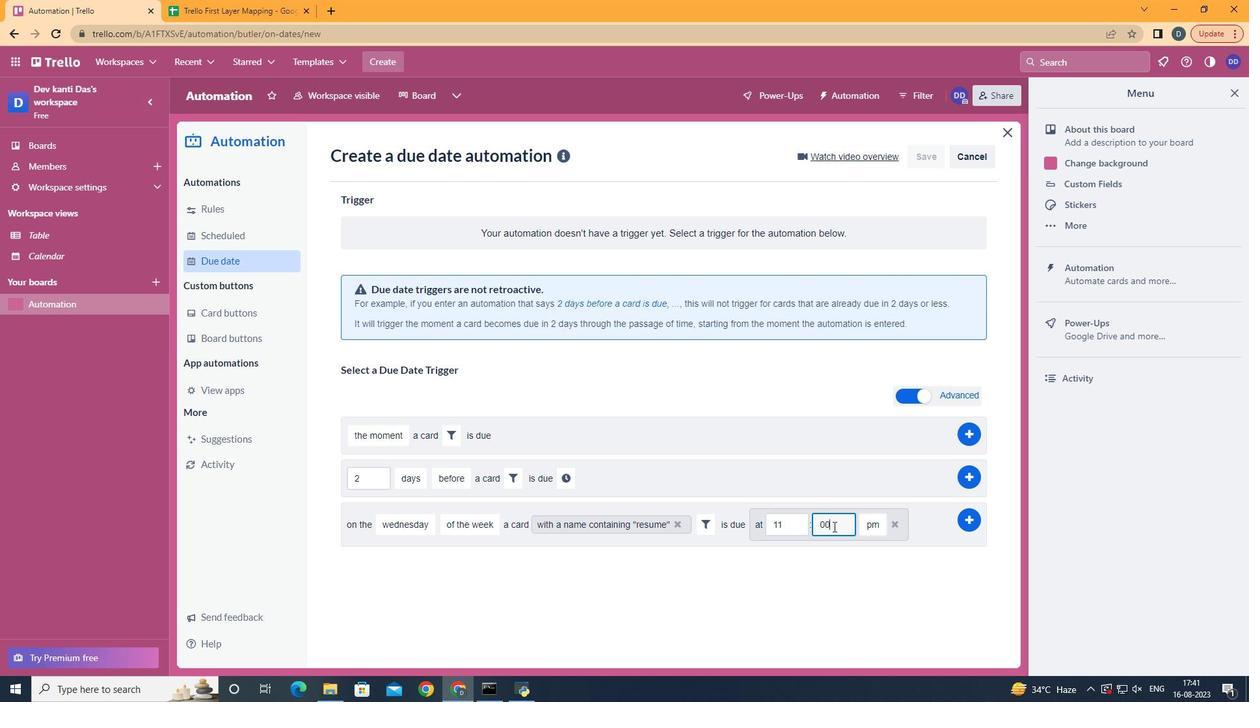 
Action: Mouse moved to (876, 550)
Screenshot: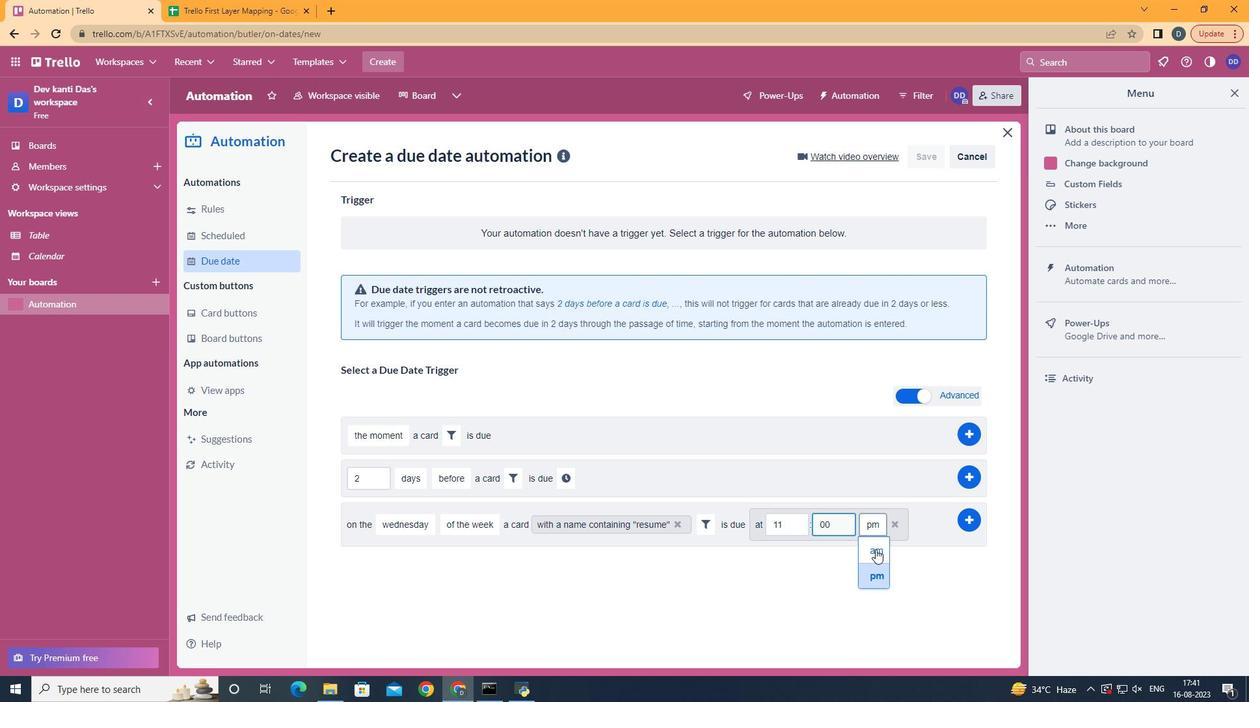 
Action: Mouse pressed left at (876, 550)
Screenshot: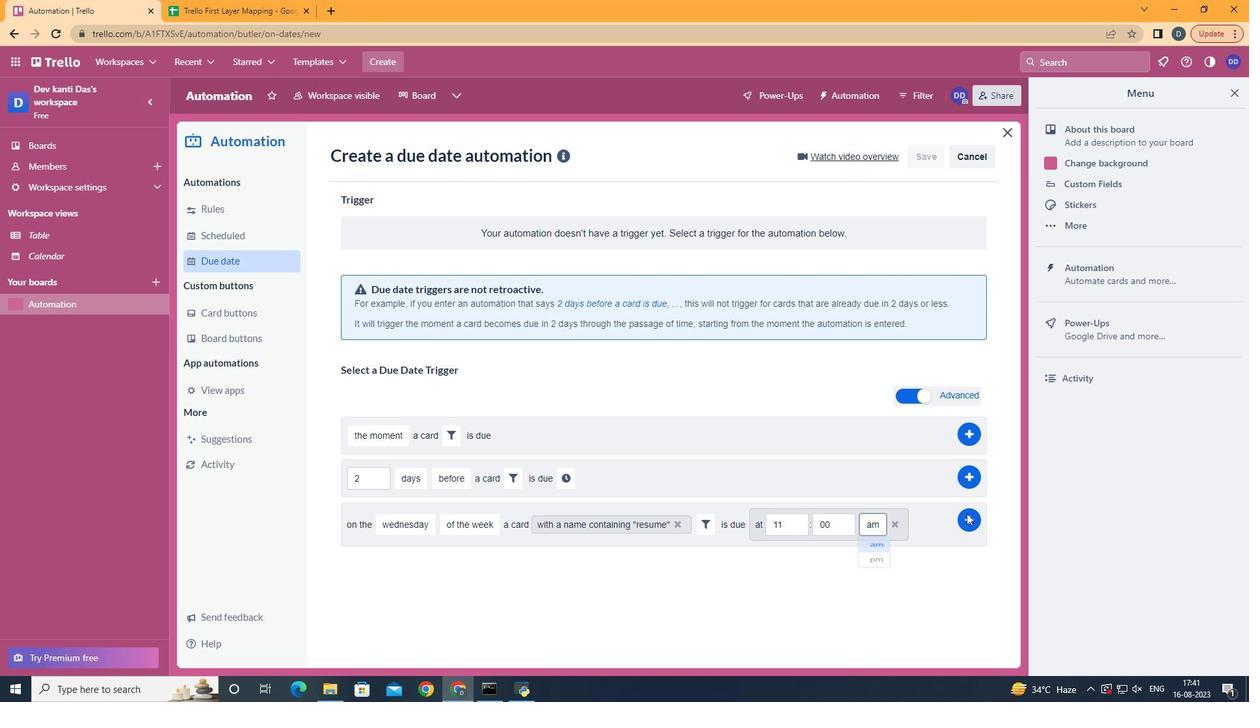 
Action: Mouse moved to (969, 514)
Screenshot: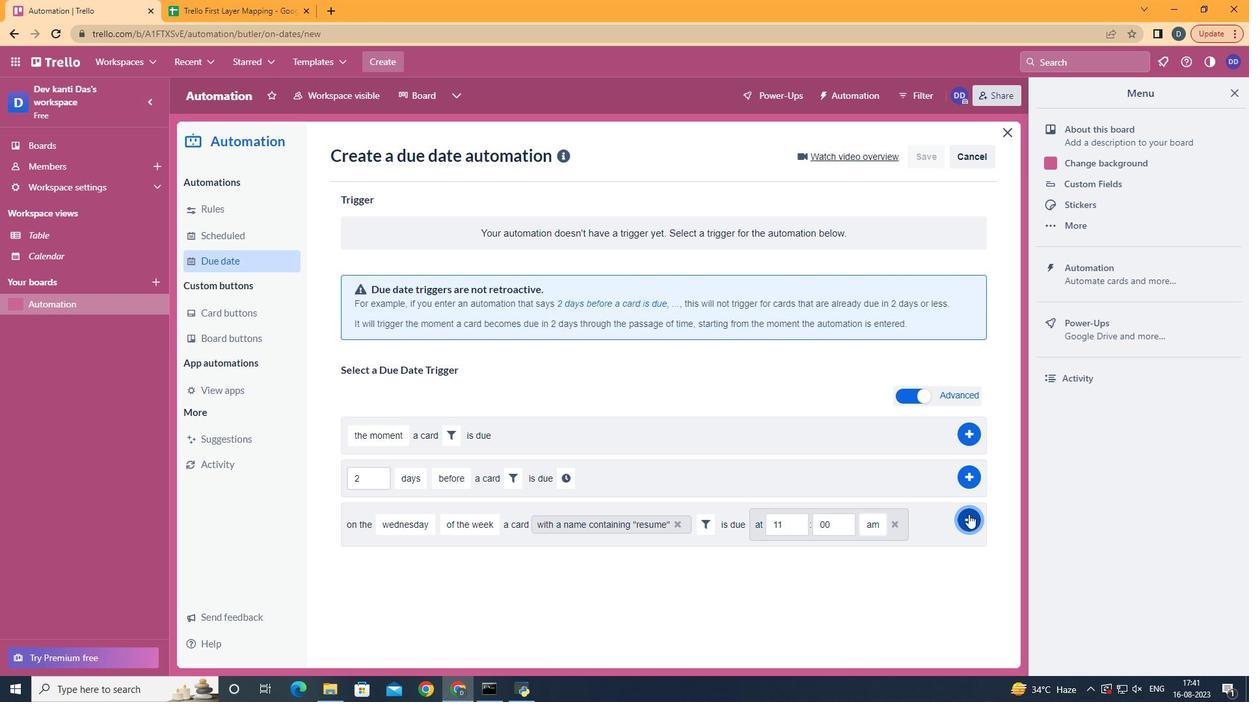 
Action: Mouse pressed left at (969, 514)
Screenshot: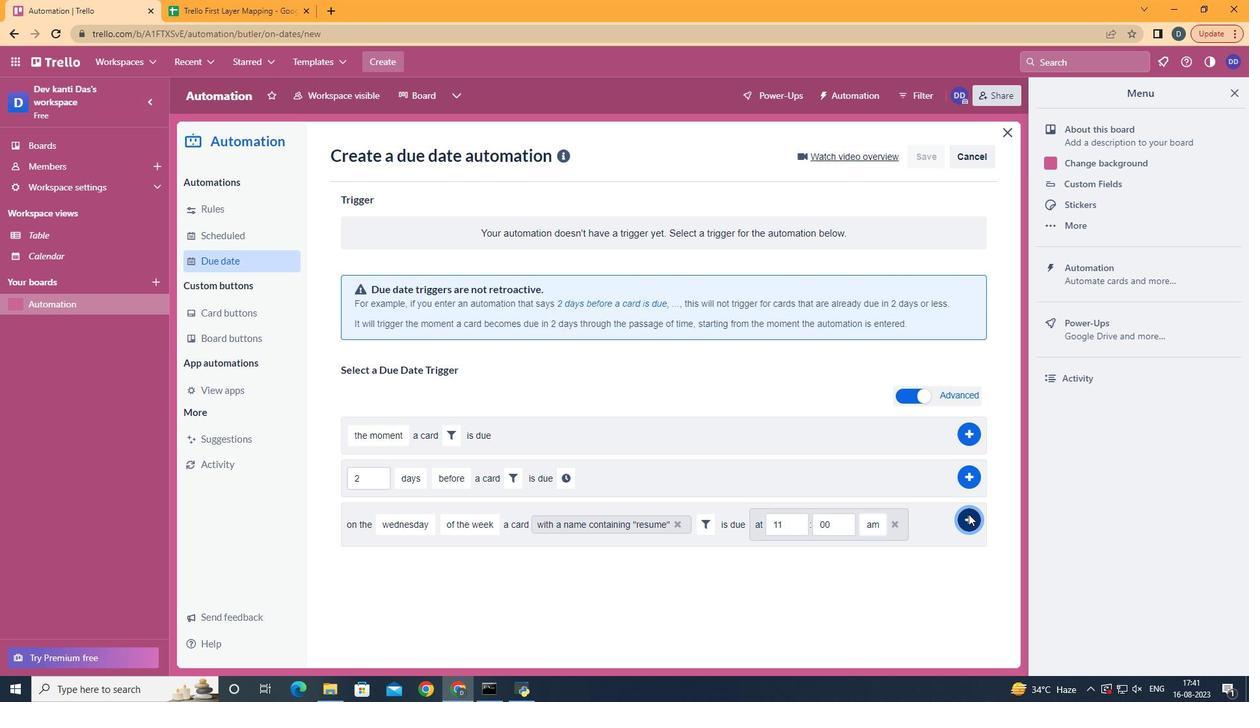 
